 Task: Open Card Card0000000019 in Board Board0000000005 in Workspace WS0000000002 in Trello. Add Member Carxxstreet791@gmail.com to Card Card0000000019 in Board Board0000000005 in Workspace WS0000000002 in Trello. Add Orange Label titled Label0000000019 to Card Card0000000019 in Board Board0000000005 in Workspace WS0000000002 in Trello. Add Checklist CL0000000019 to Card Card0000000019 in Board Board0000000005 in Workspace WS0000000002 in Trello. Add Dates with Start Date as Oct 01 2023 and Due Date as Oct 31 2023 to Card Card0000000019 in Board Board0000000005 in Workspace WS0000000002 in Trello
Action: Mouse moved to (348, 475)
Screenshot: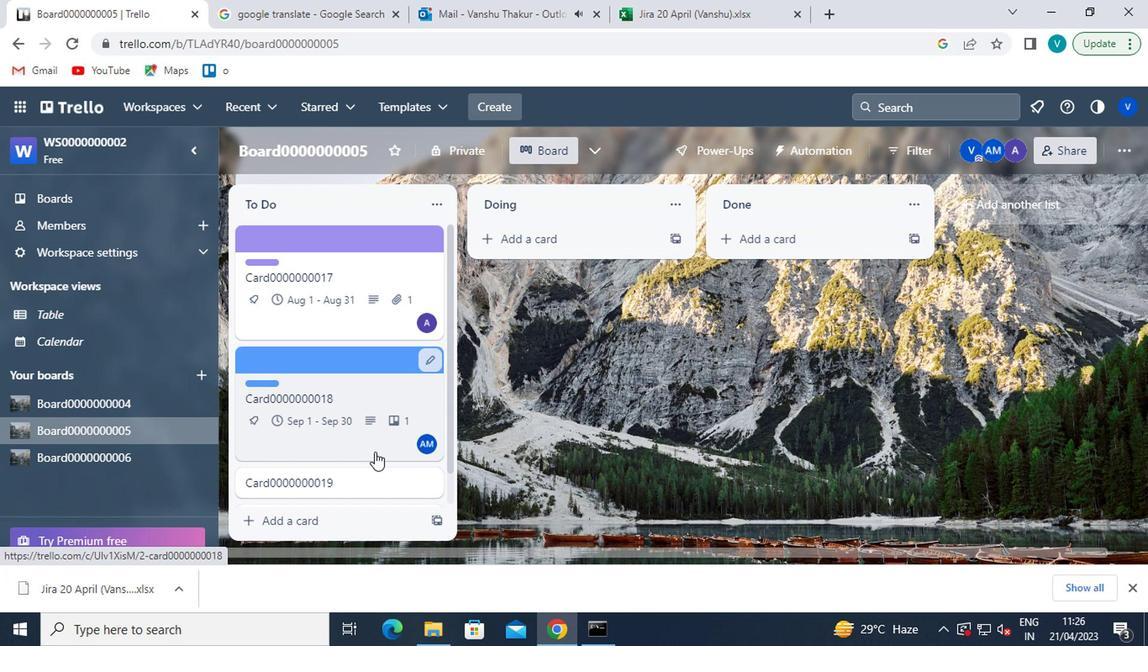 
Action: Mouse pressed left at (348, 475)
Screenshot: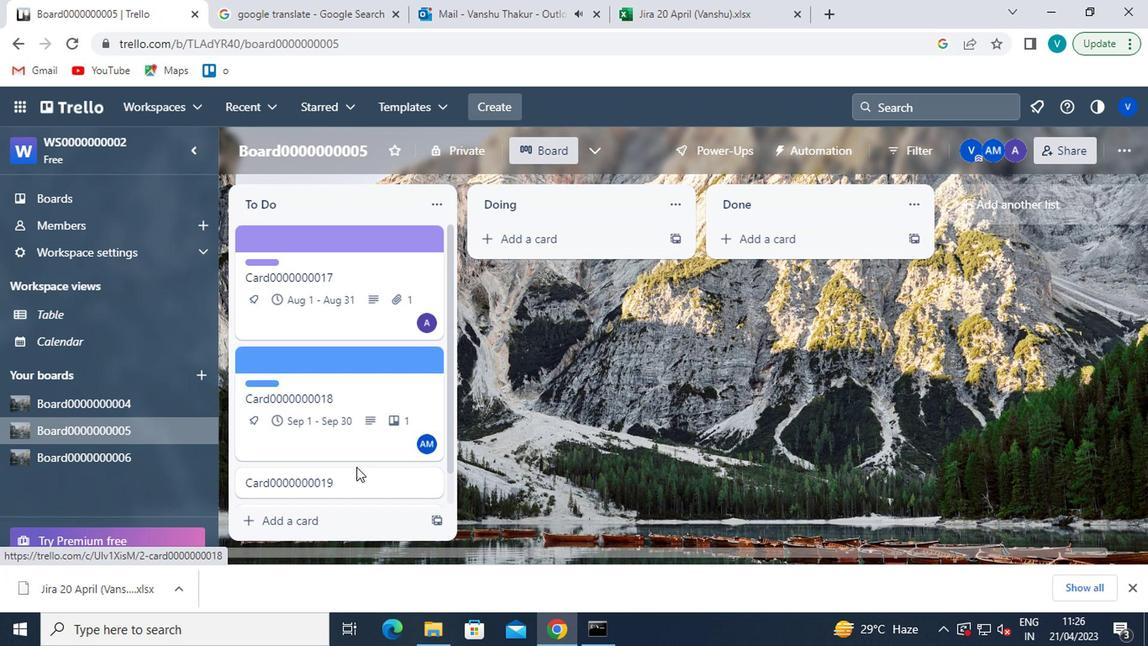 
Action: Mouse moved to (808, 306)
Screenshot: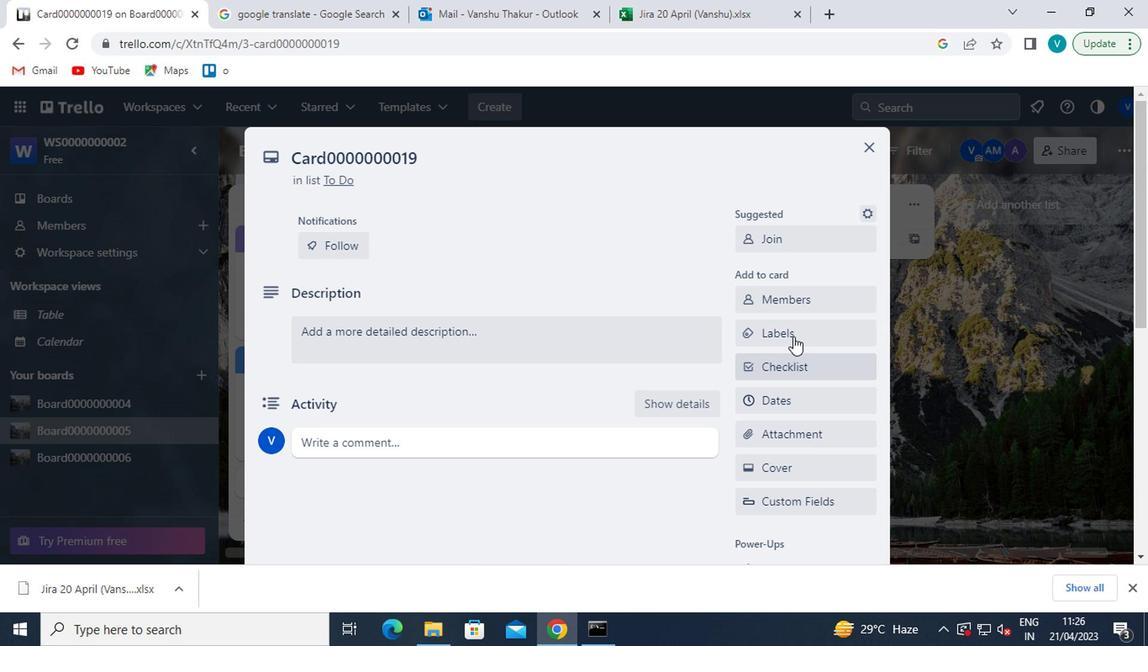 
Action: Mouse pressed left at (808, 306)
Screenshot: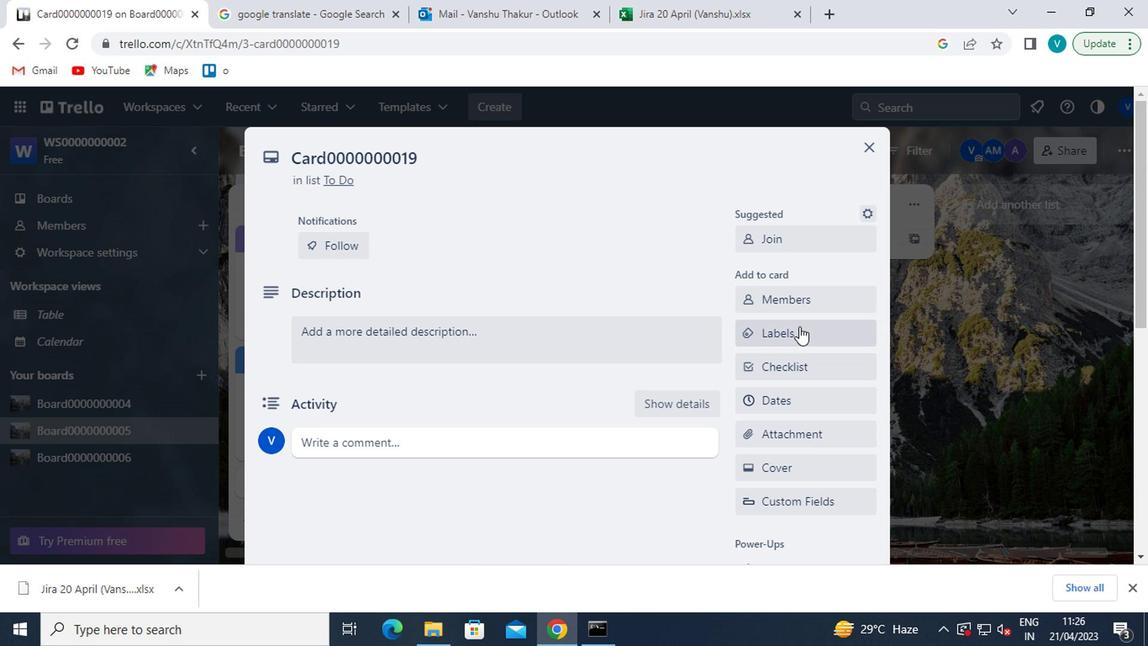 
Action: Mouse moved to (840, 179)
Screenshot: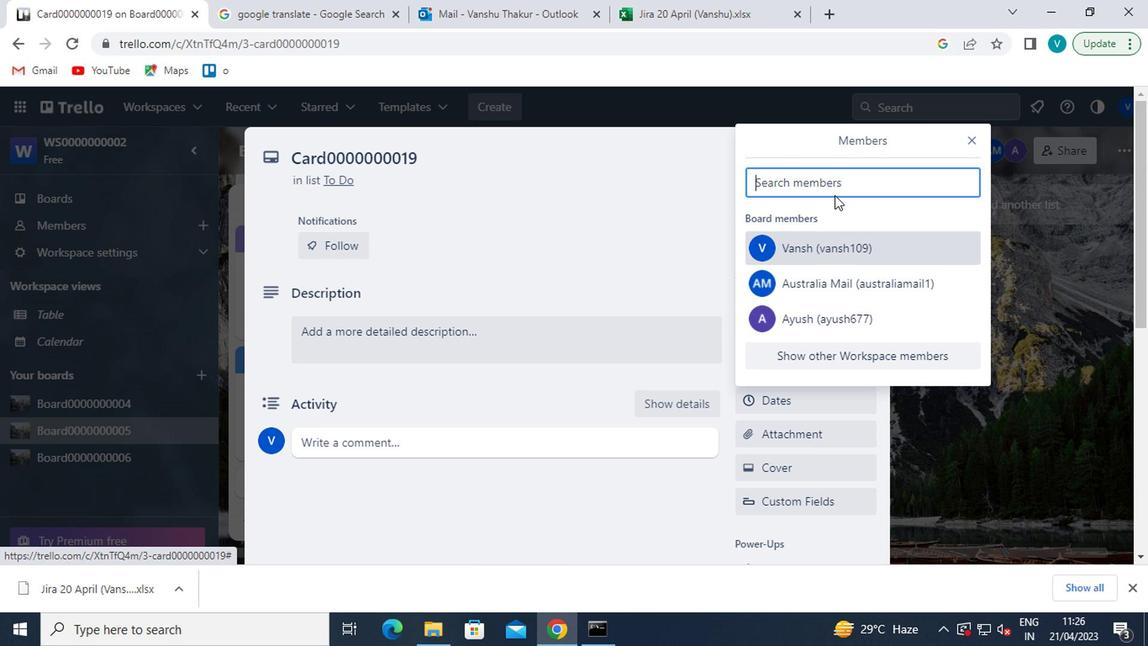 
Action: Mouse pressed left at (840, 179)
Screenshot: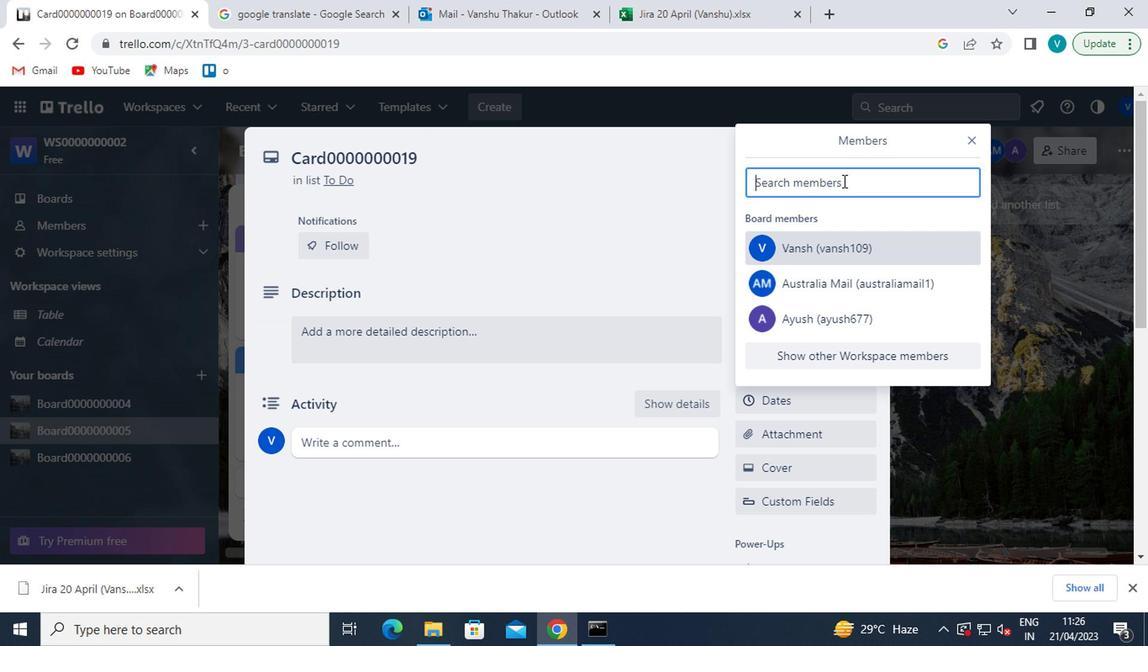 
Action: Key pressed <Key.shift>CARXXSTEET79
Screenshot: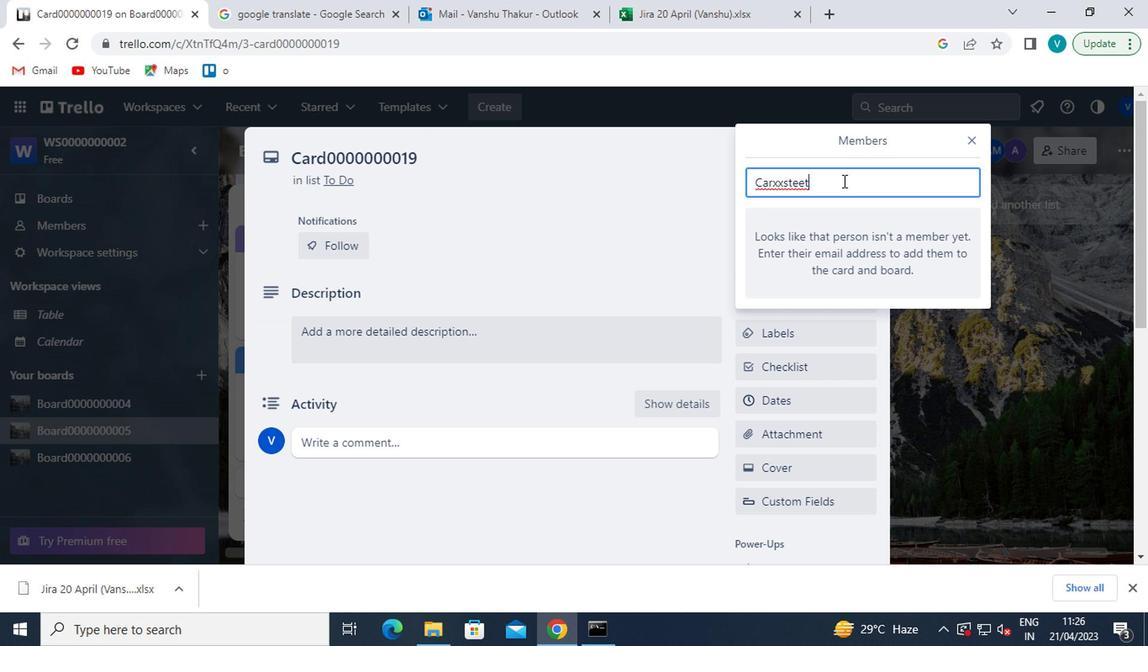 
Action: Mouse moved to (826, 169)
Screenshot: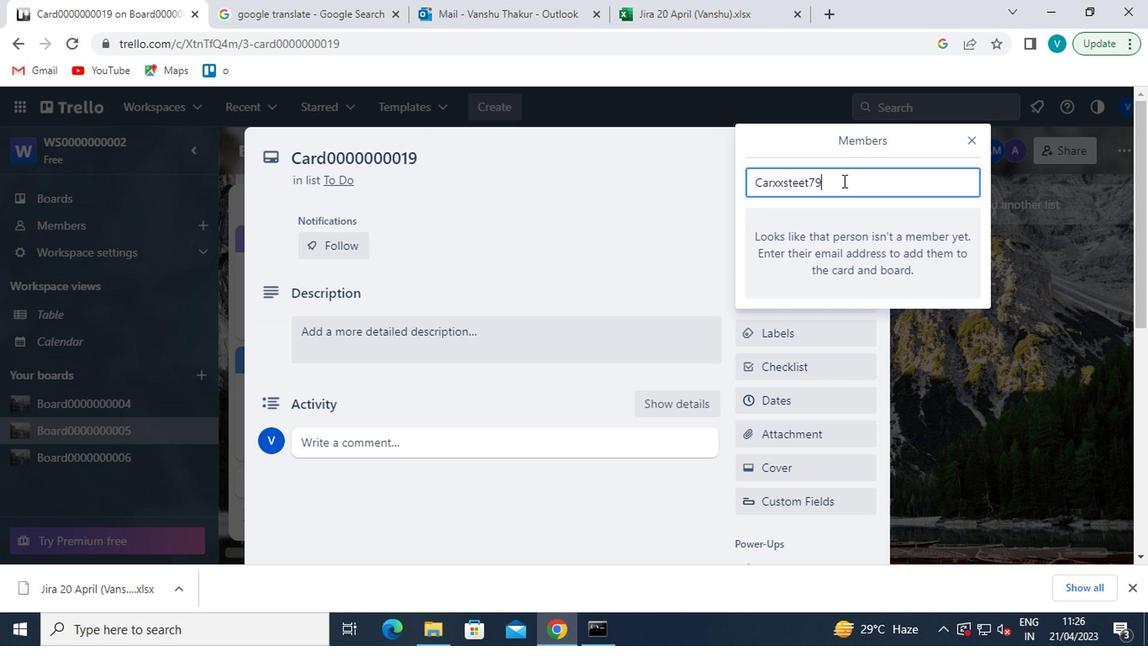 
Action: Key pressed 1
Screenshot: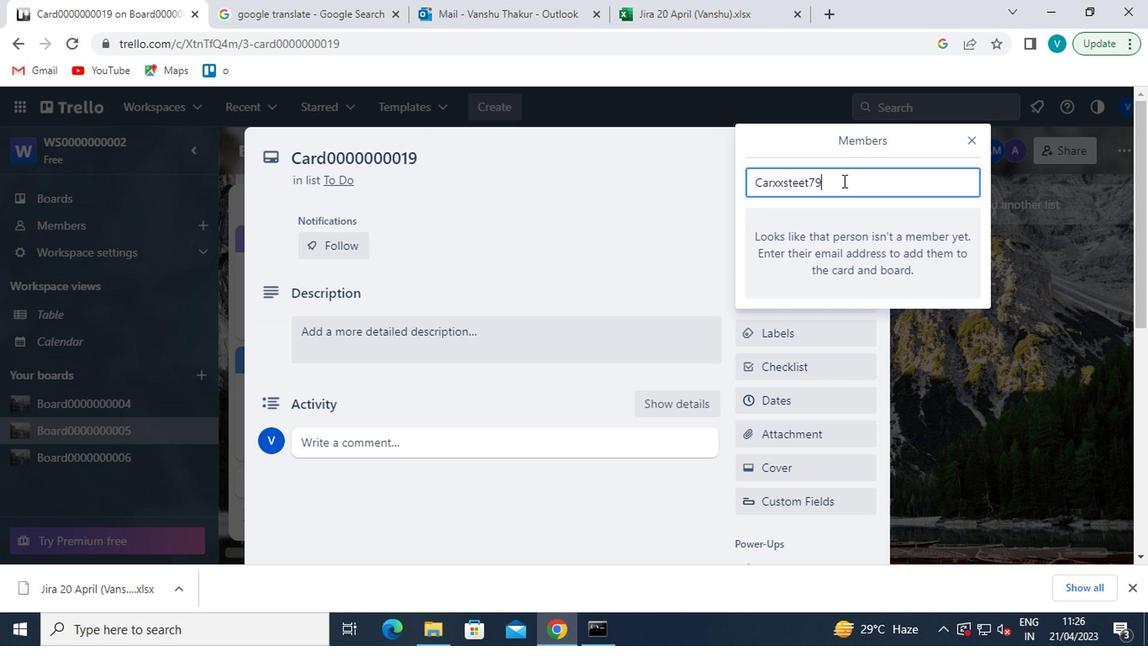 
Action: Mouse moved to (609, 43)
Screenshot: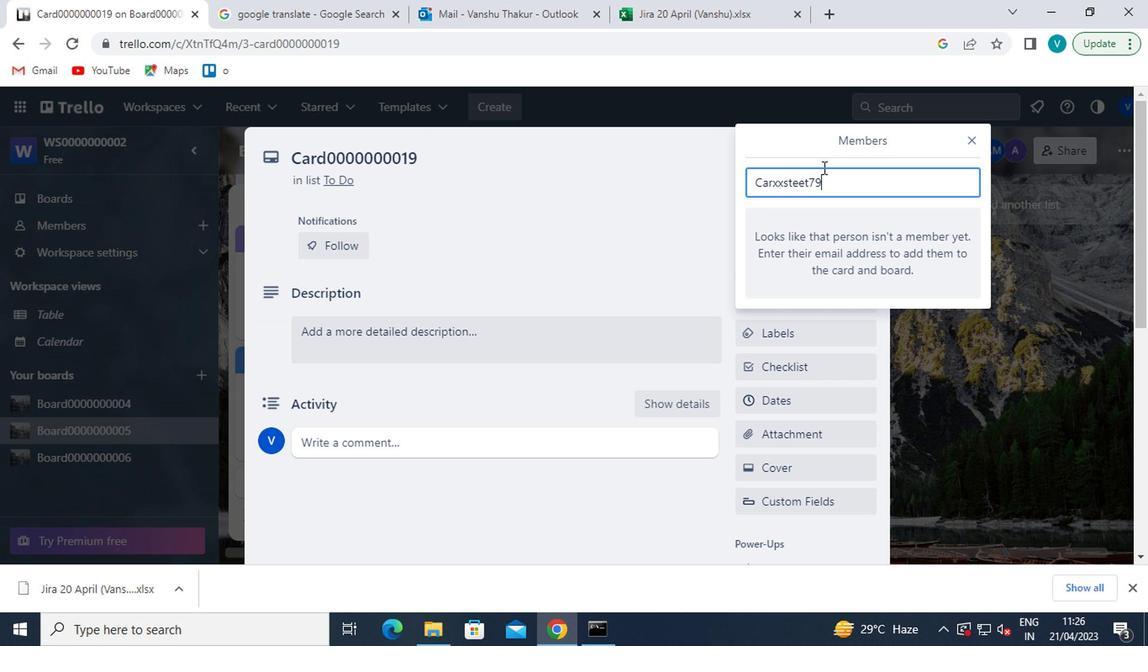
Action: Key pressed <Key.shift>@GM
Screenshot: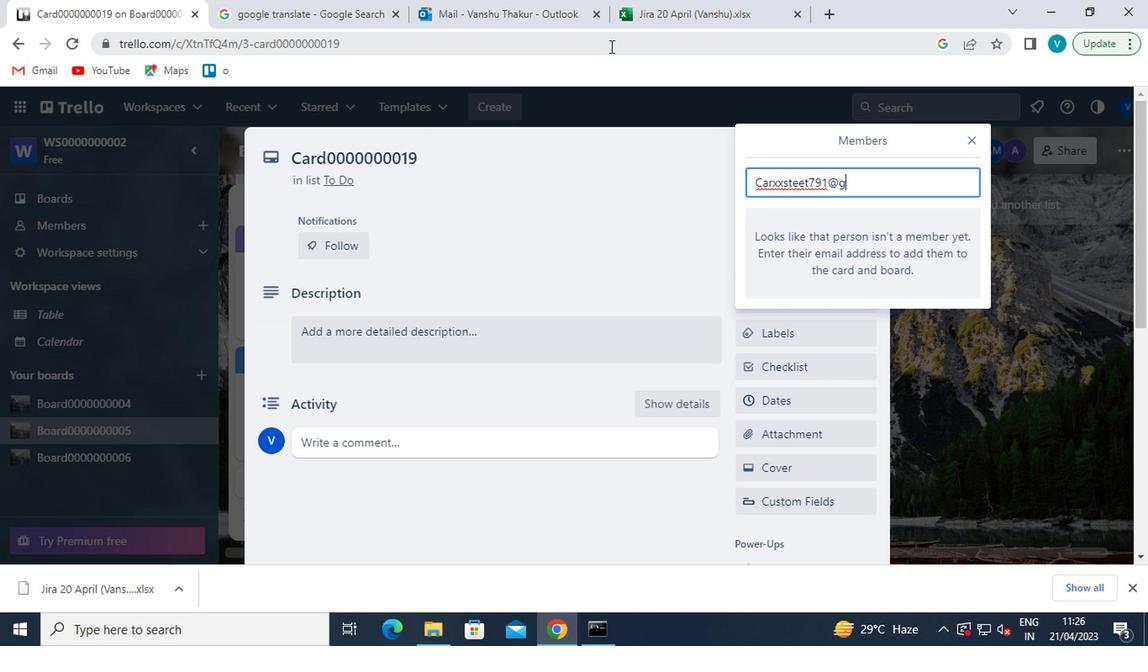 
Action: Mouse moved to (608, 42)
Screenshot: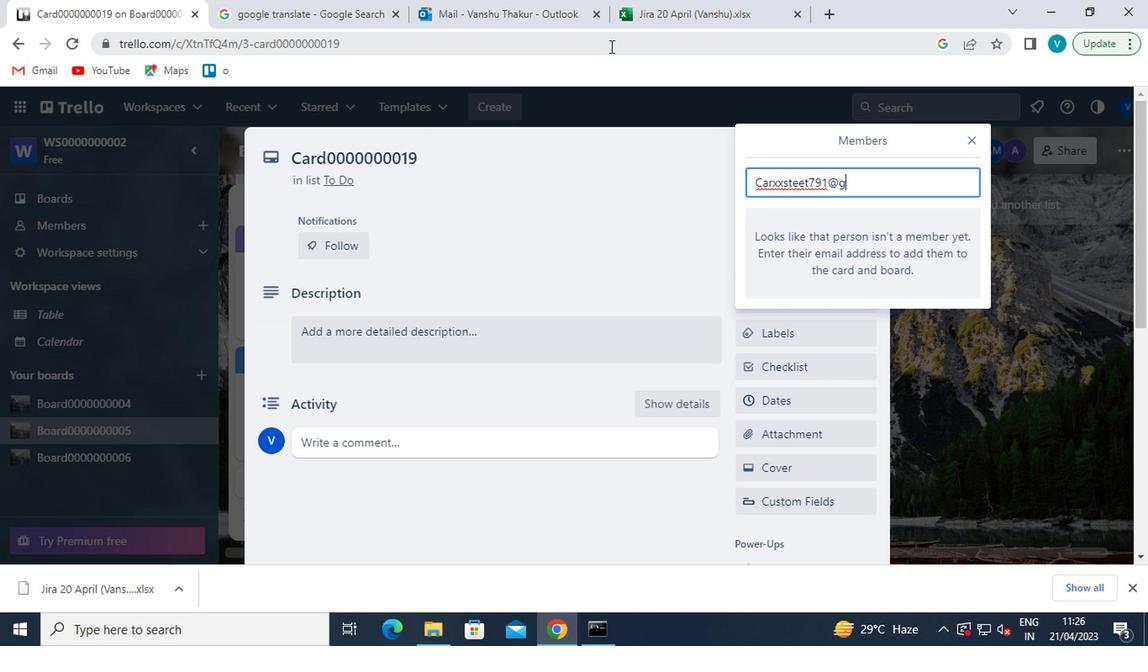 
Action: Key pressed AIL.COM
Screenshot: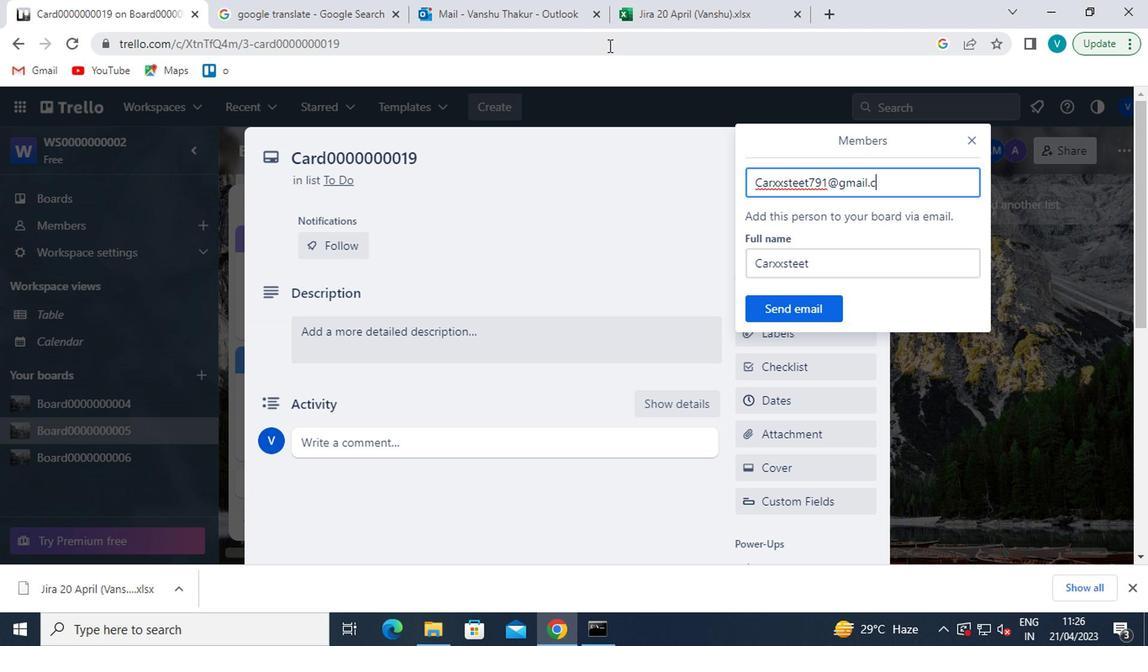 
Action: Mouse moved to (768, 300)
Screenshot: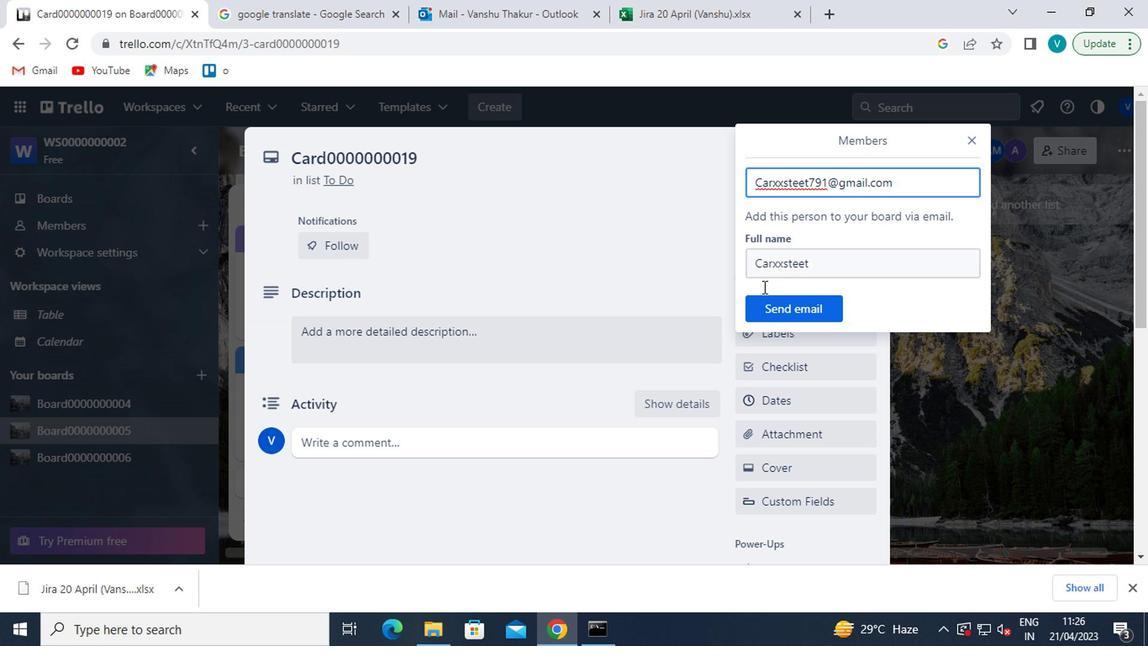 
Action: Mouse pressed left at (768, 300)
Screenshot: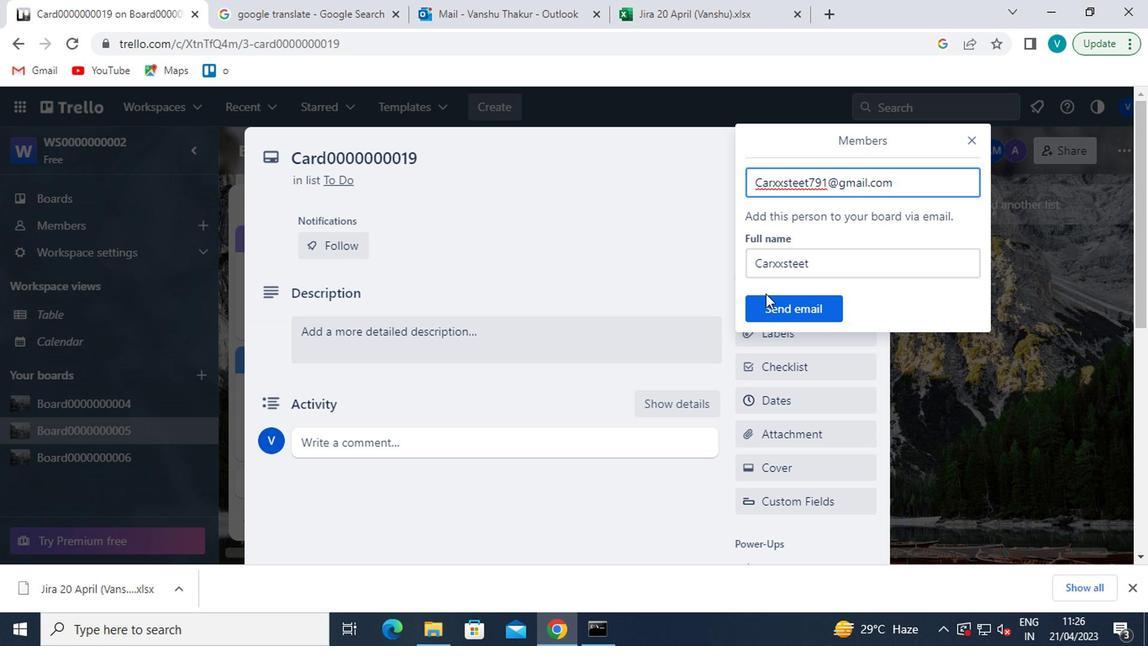 
Action: Mouse moved to (811, 325)
Screenshot: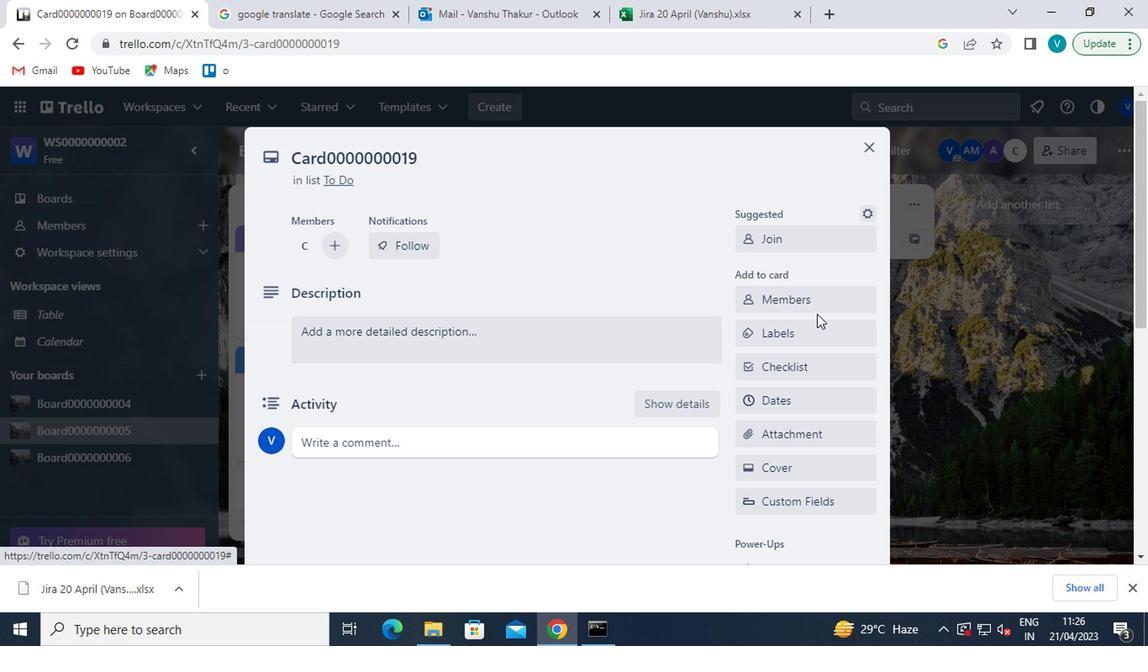 
Action: Mouse pressed left at (811, 325)
Screenshot: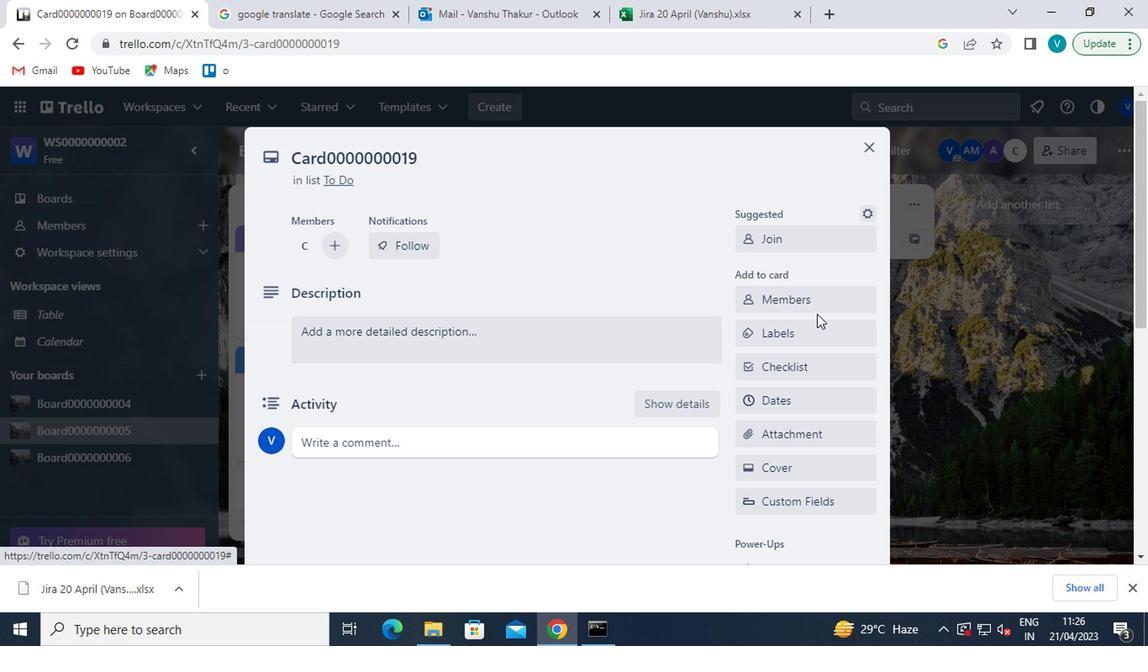 
Action: Mouse scrolled (811, 326) with delta (0, 0)
Screenshot: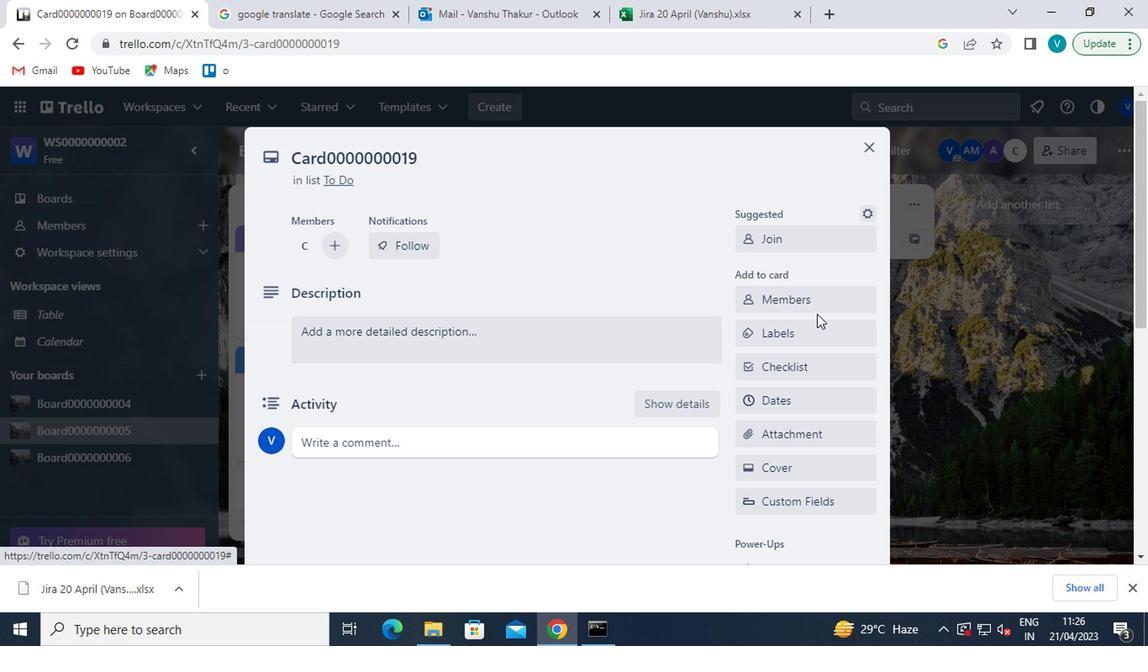 
Action: Mouse moved to (854, 504)
Screenshot: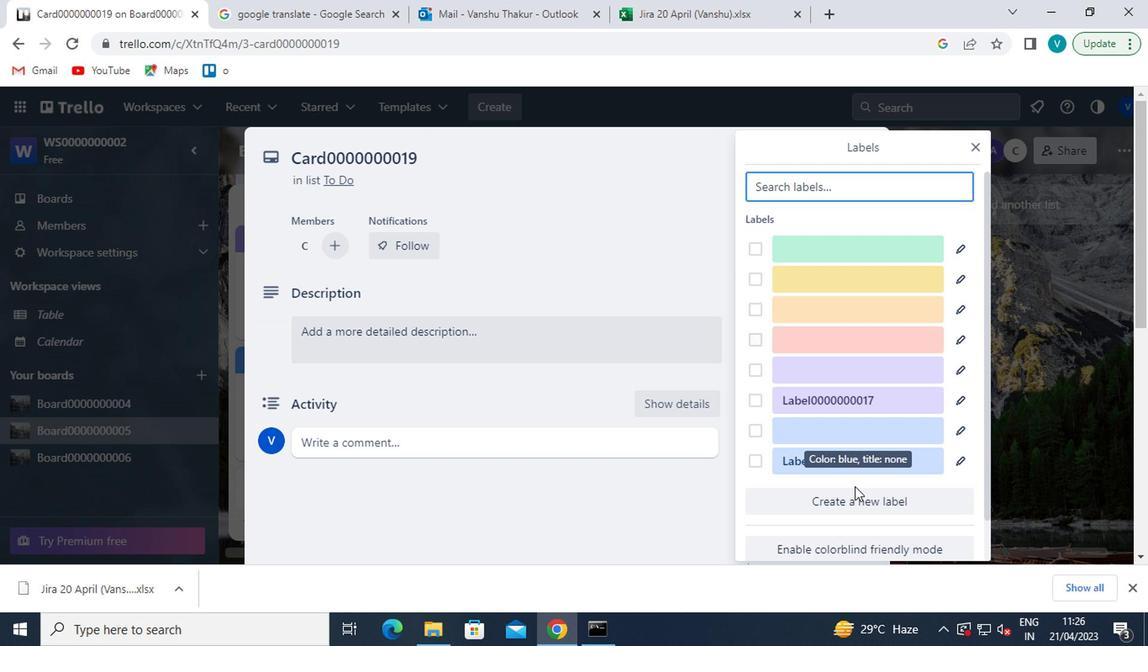
Action: Mouse pressed left at (854, 504)
Screenshot: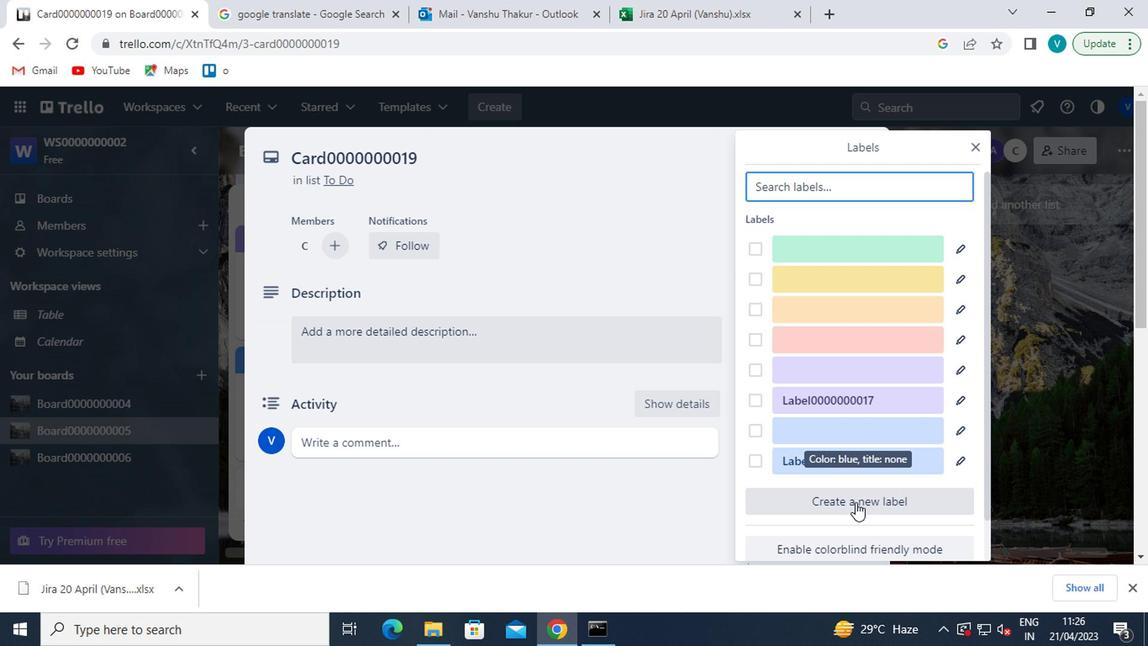 
Action: Mouse moved to (865, 392)
Screenshot: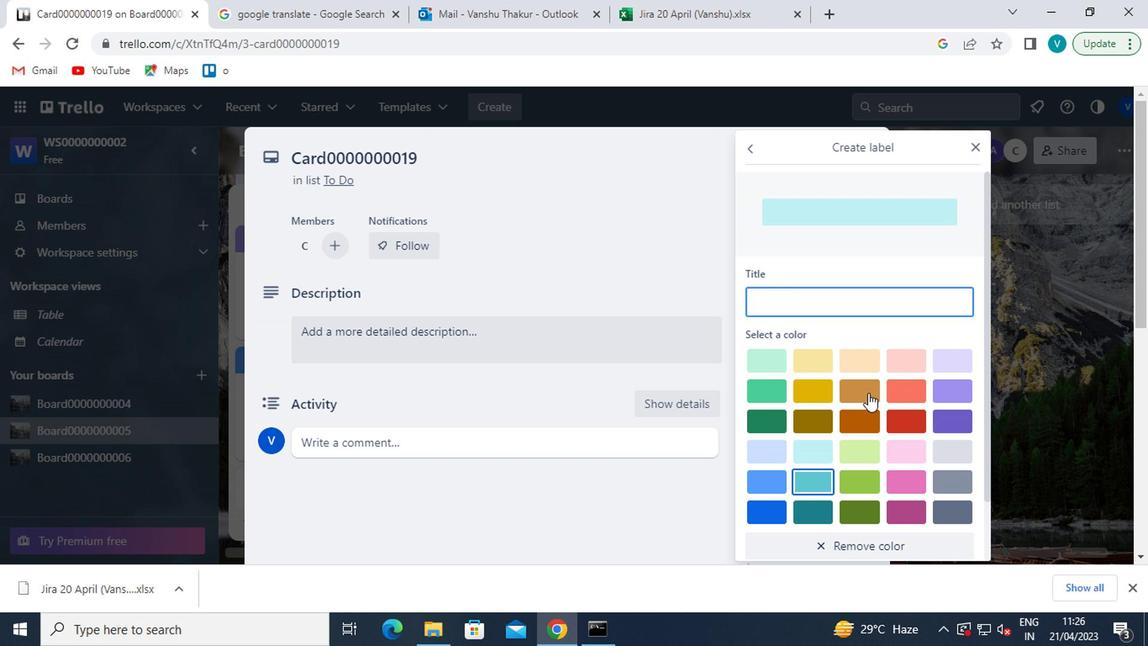 
Action: Mouse pressed left at (865, 392)
Screenshot: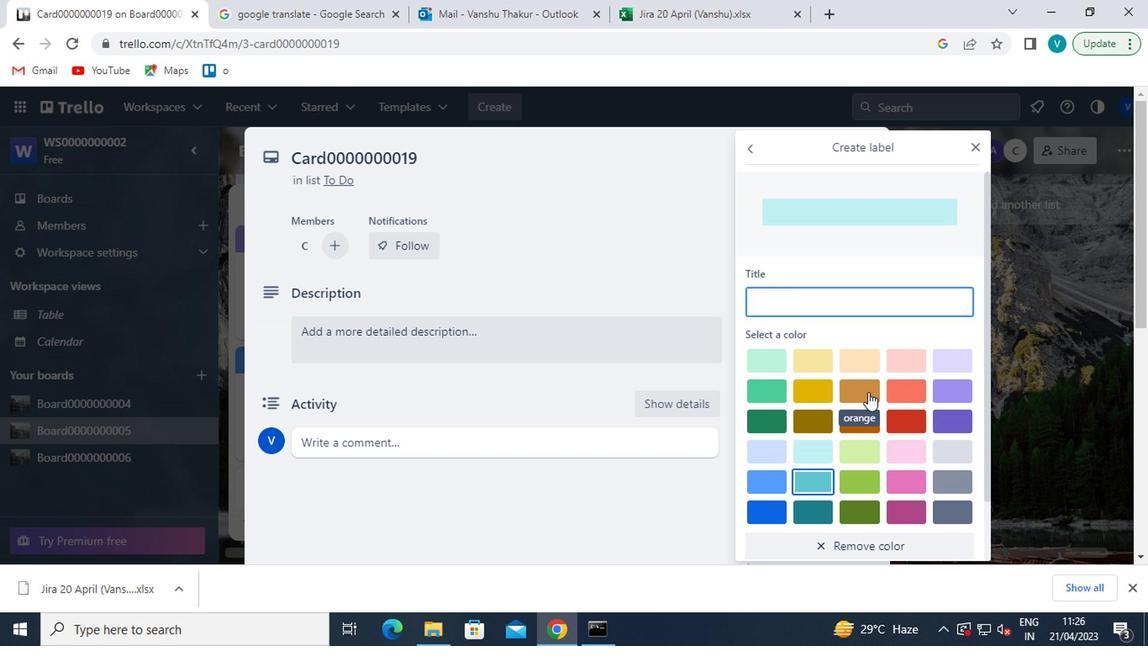 
Action: Mouse moved to (870, 306)
Screenshot: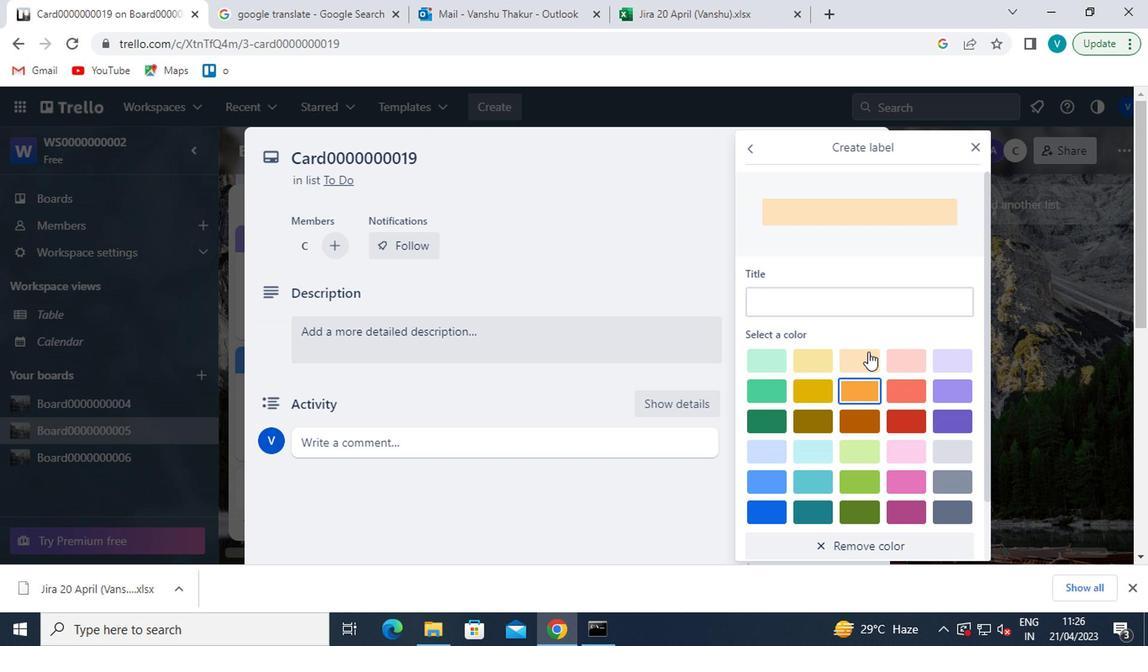 
Action: Mouse pressed left at (870, 306)
Screenshot: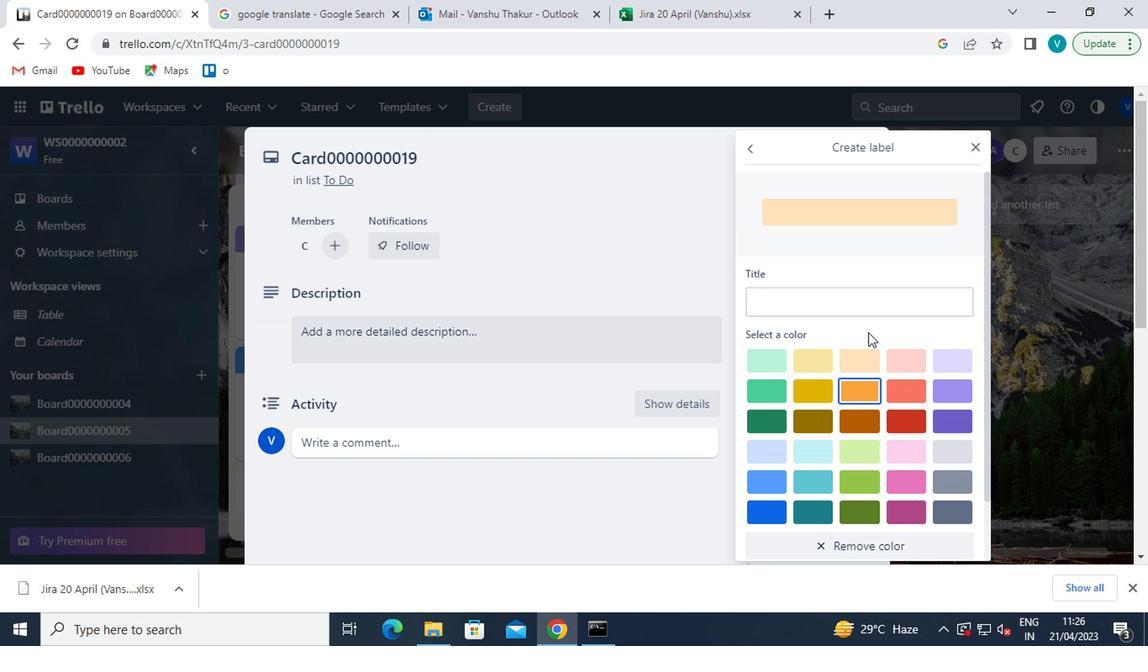 
Action: Mouse moved to (693, 200)
Screenshot: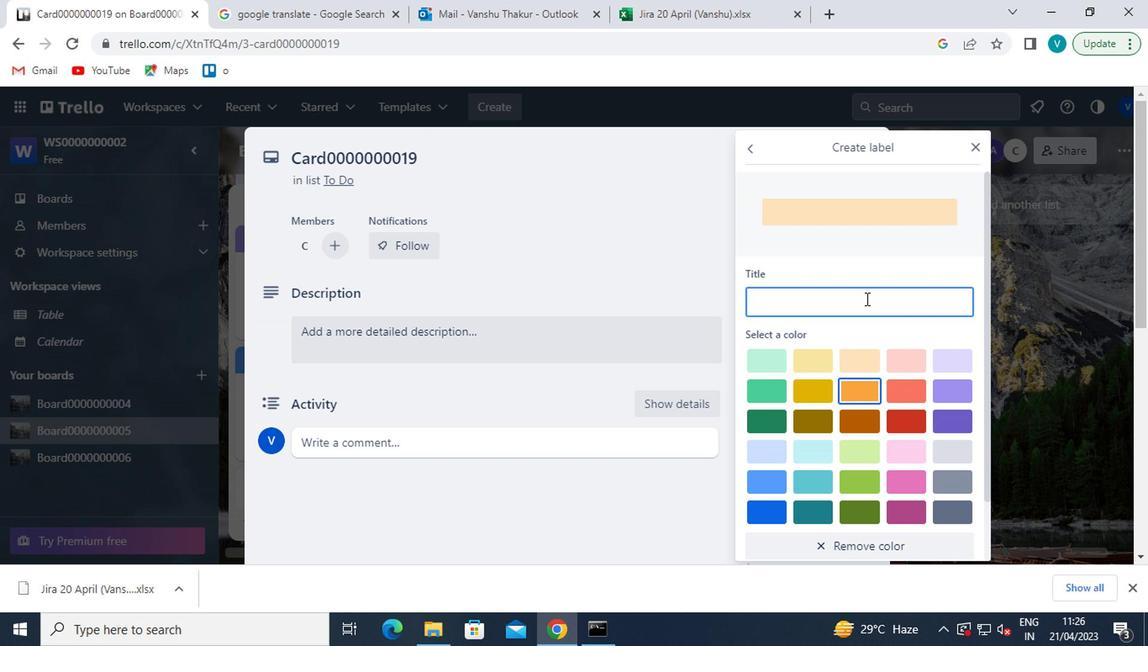 
Action: Key pressed <Key.shift>LABEL0000000019
Screenshot: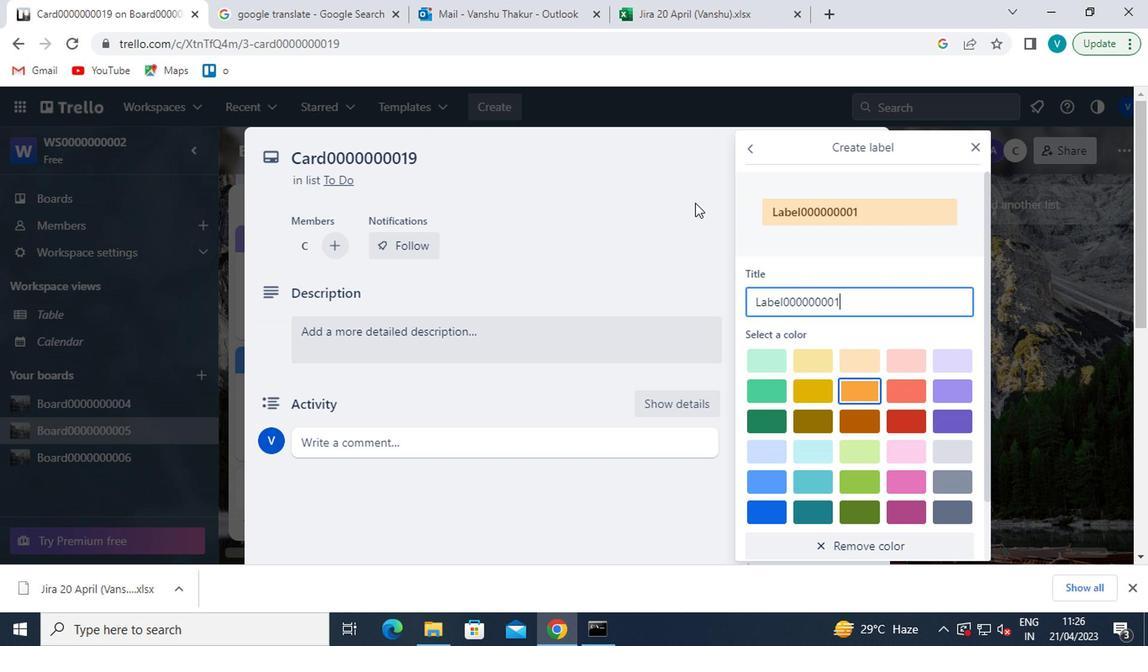 
Action: Mouse moved to (736, 272)
Screenshot: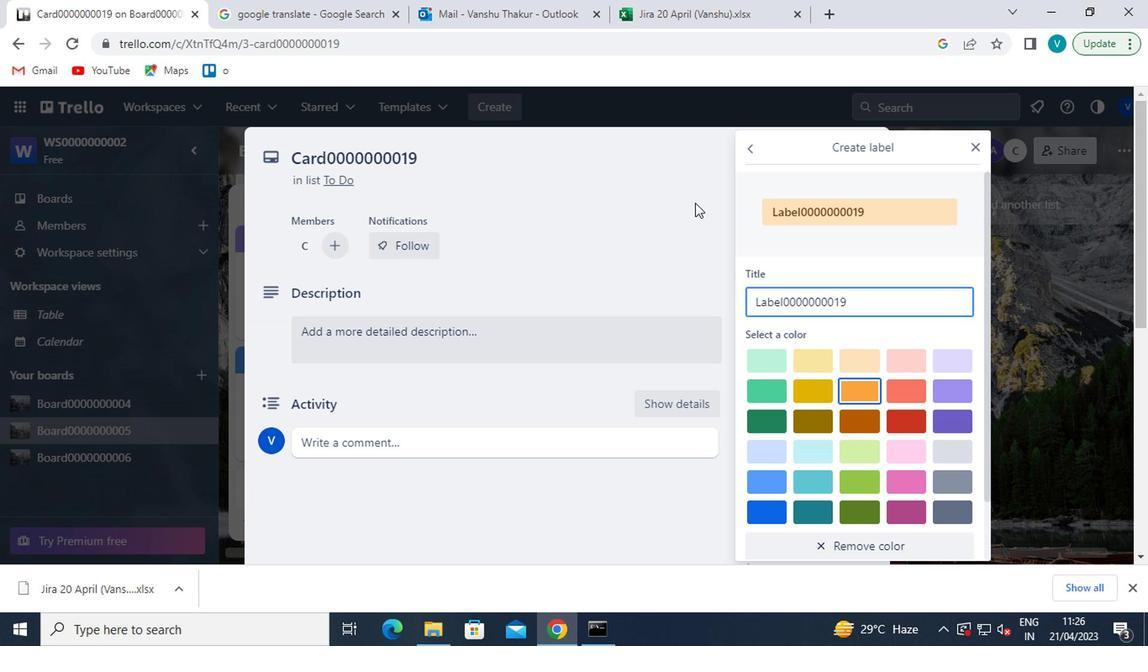 
Action: Mouse scrolled (736, 271) with delta (0, -1)
Screenshot: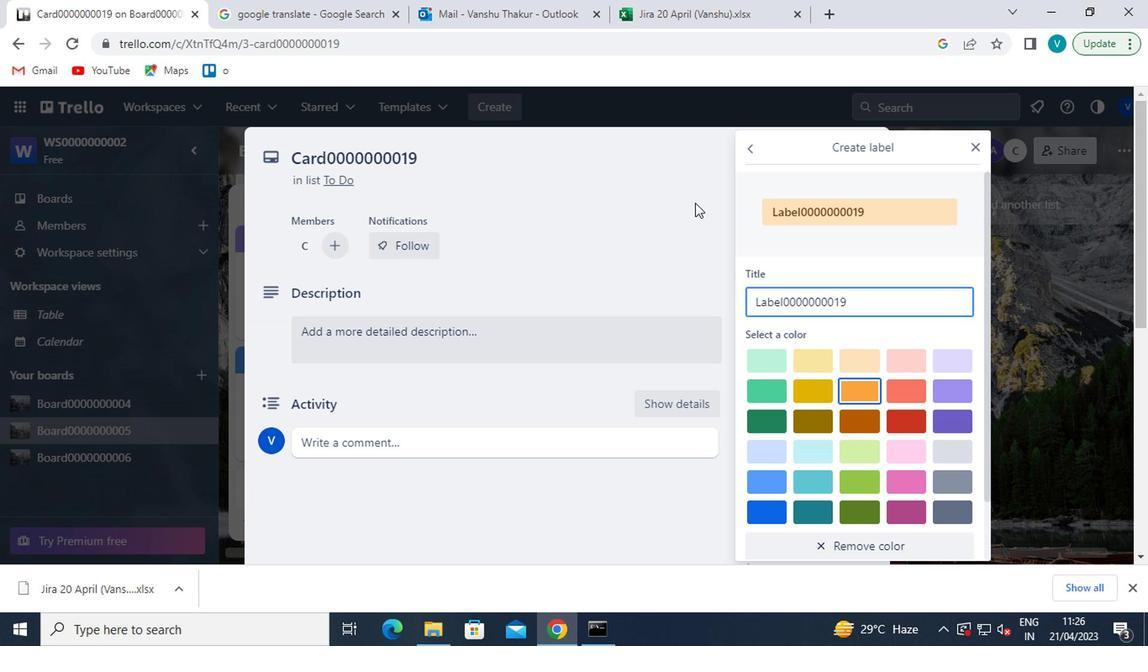 
Action: Mouse moved to (739, 273)
Screenshot: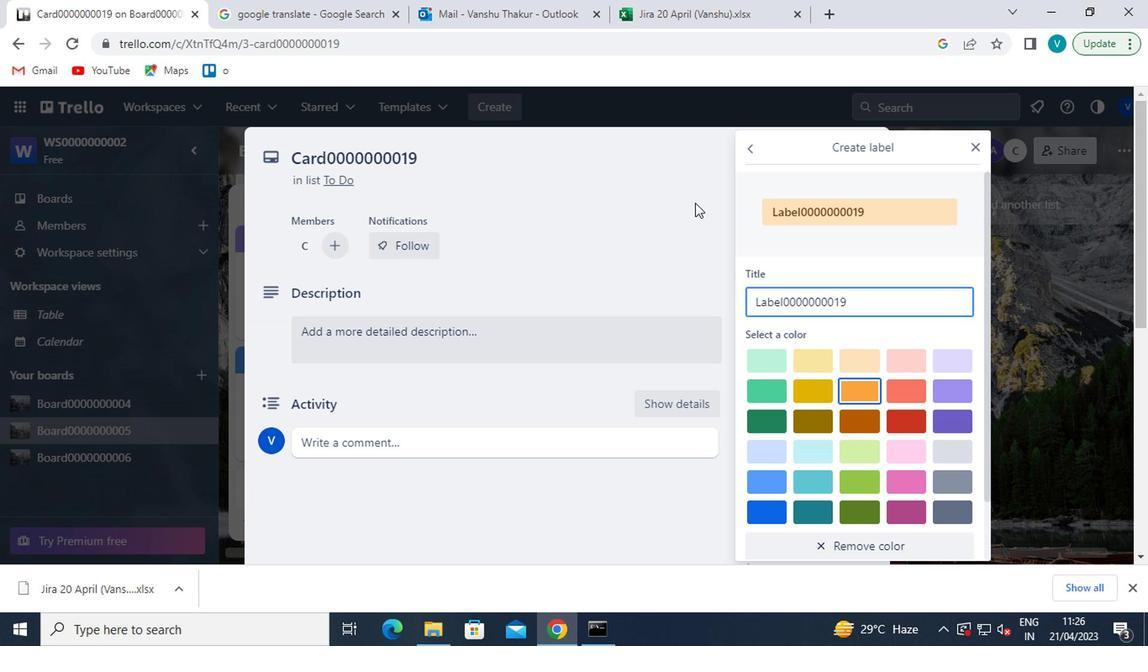 
Action: Mouse scrolled (739, 273) with delta (0, 0)
Screenshot: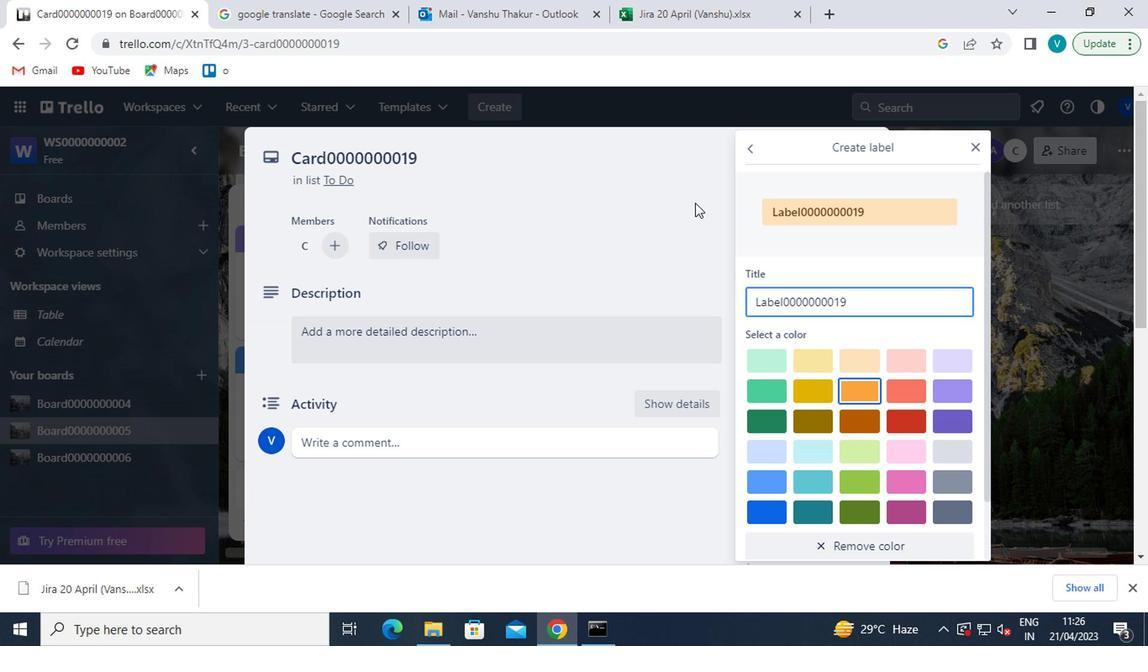 
Action: Mouse moved to (741, 276)
Screenshot: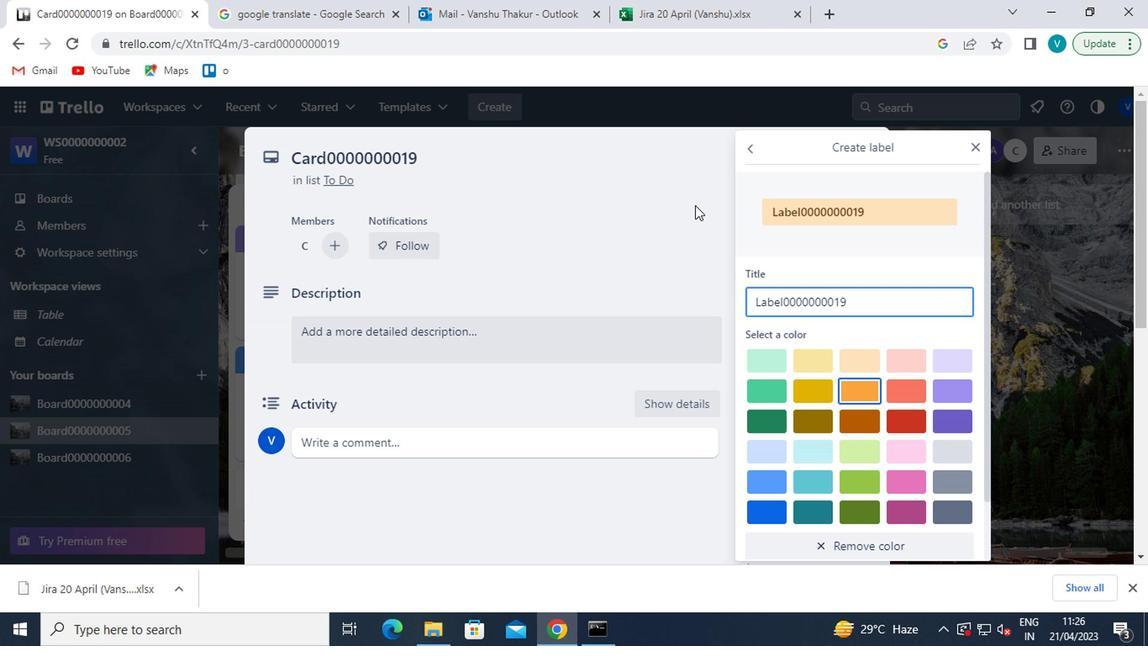 
Action: Mouse scrolled (741, 275) with delta (0, -1)
Screenshot: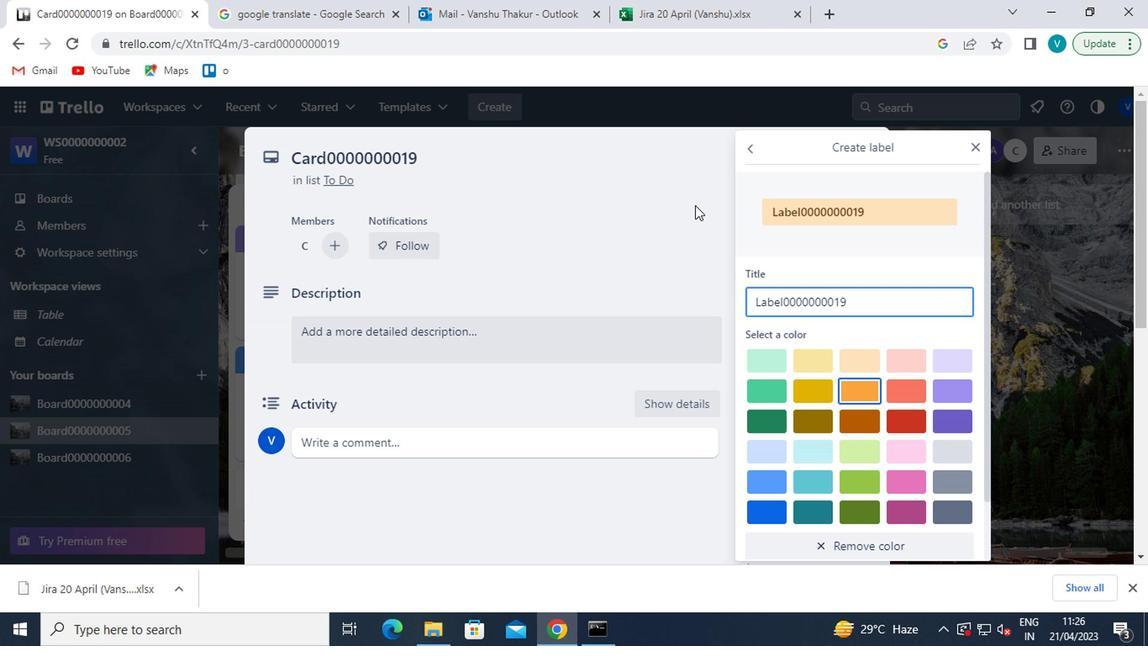
Action: Mouse moved to (783, 544)
Screenshot: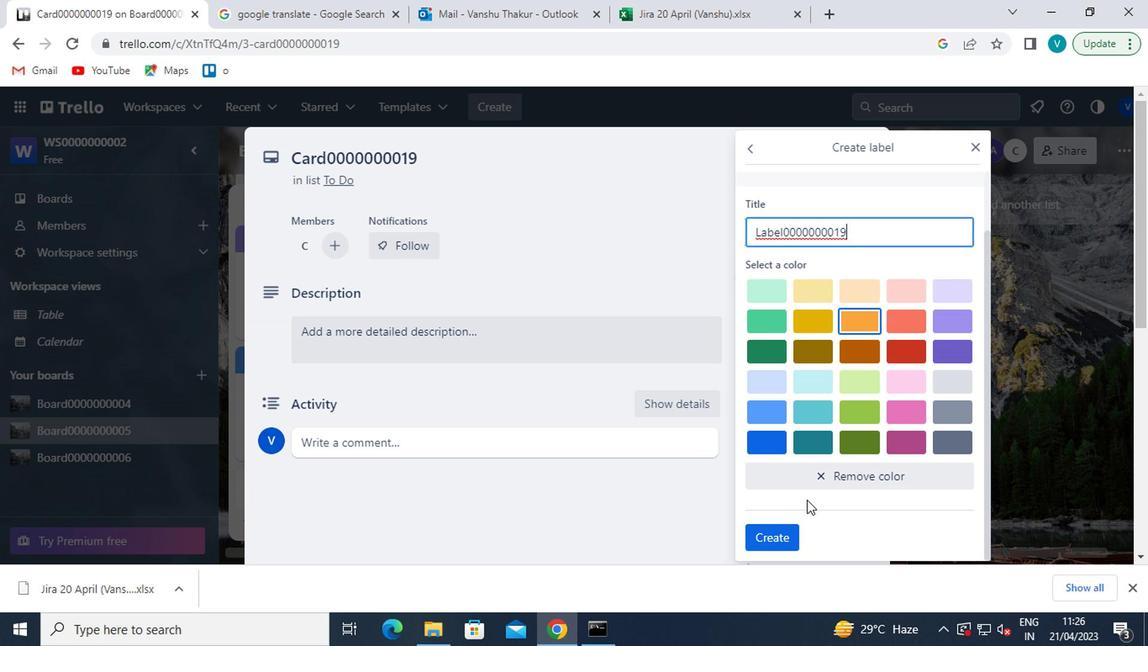 
Action: Mouse pressed left at (783, 544)
Screenshot: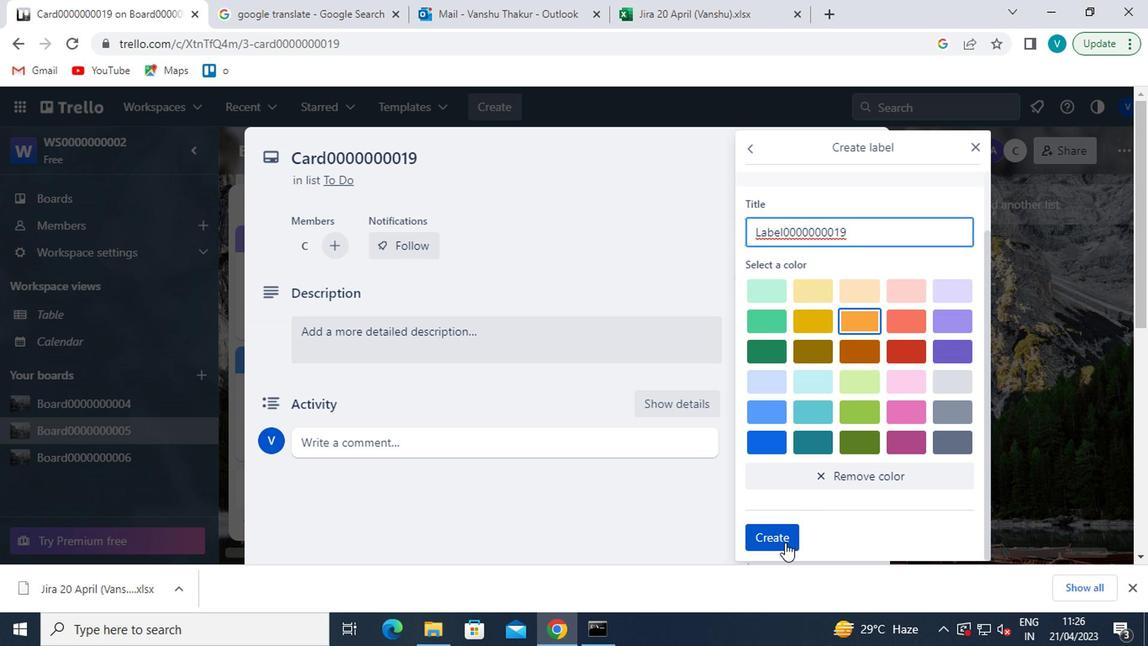
Action: Mouse moved to (975, 148)
Screenshot: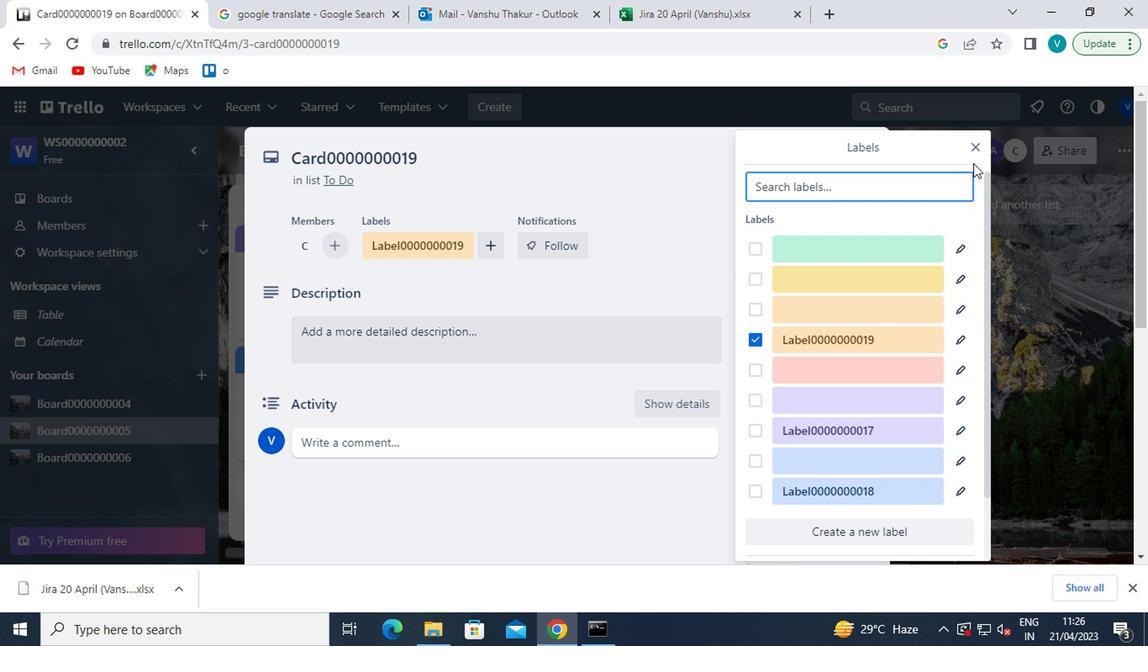 
Action: Mouse pressed left at (975, 148)
Screenshot: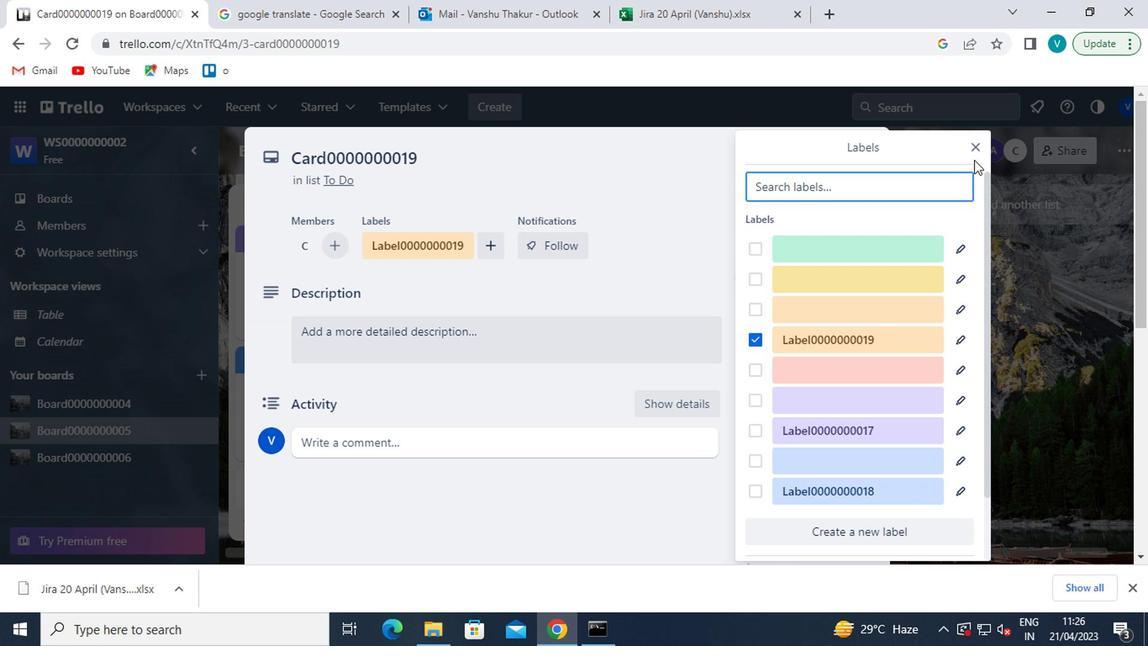 
Action: Mouse moved to (780, 374)
Screenshot: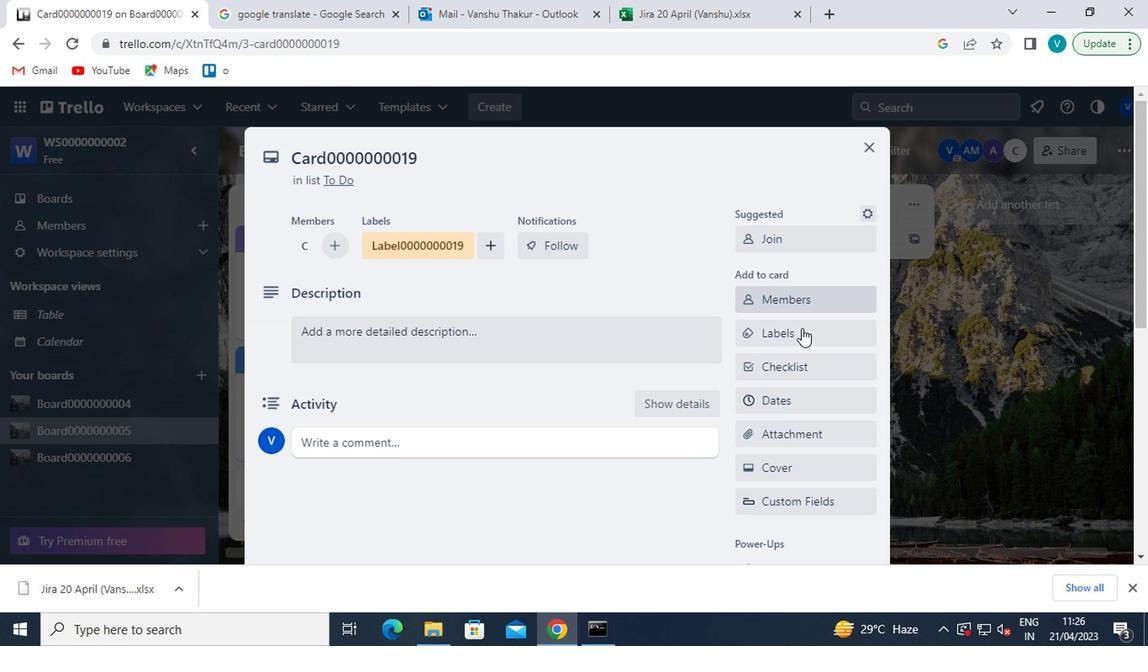 
Action: Mouse pressed left at (780, 374)
Screenshot: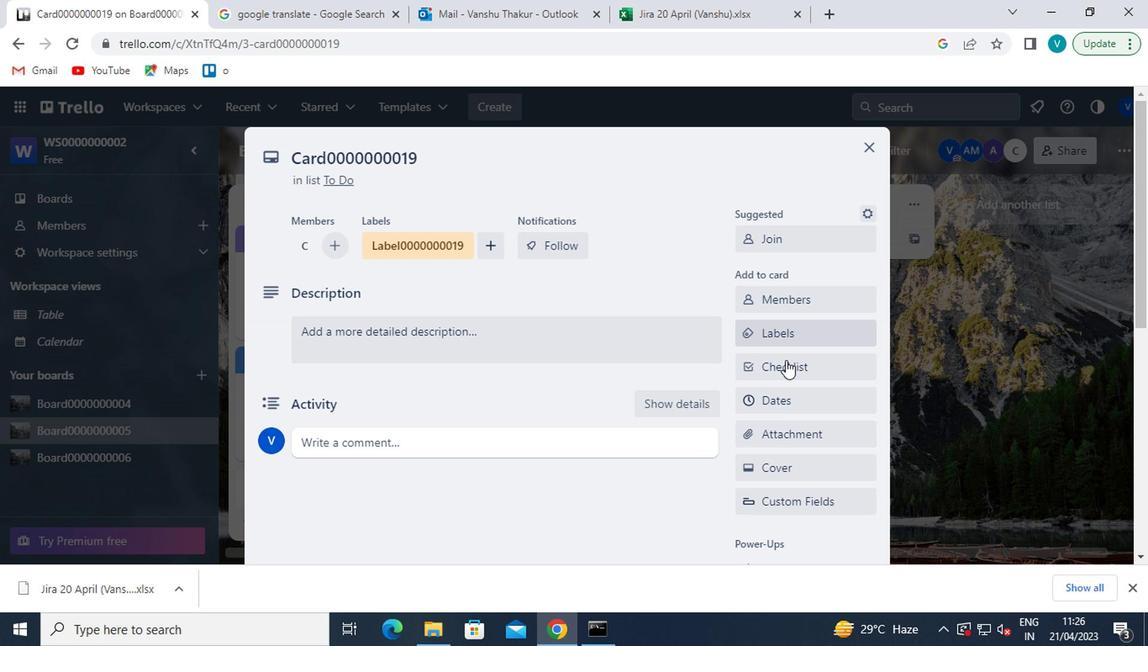 
Action: Key pressed <Key.shift>CL0000000019
Screenshot: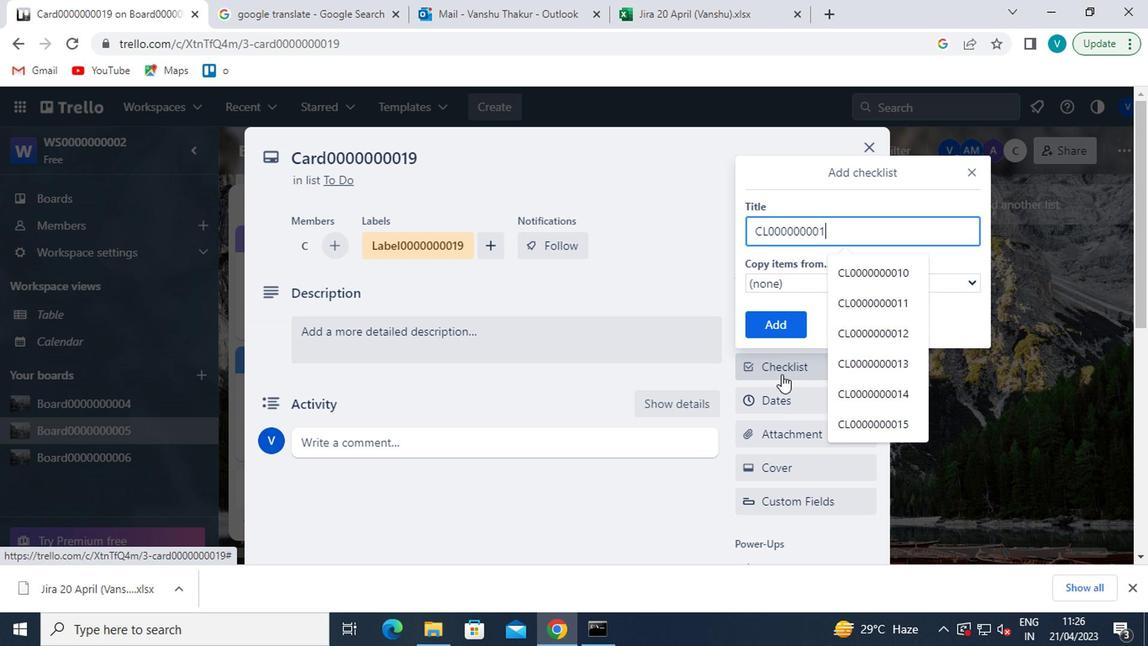 
Action: Mouse moved to (774, 320)
Screenshot: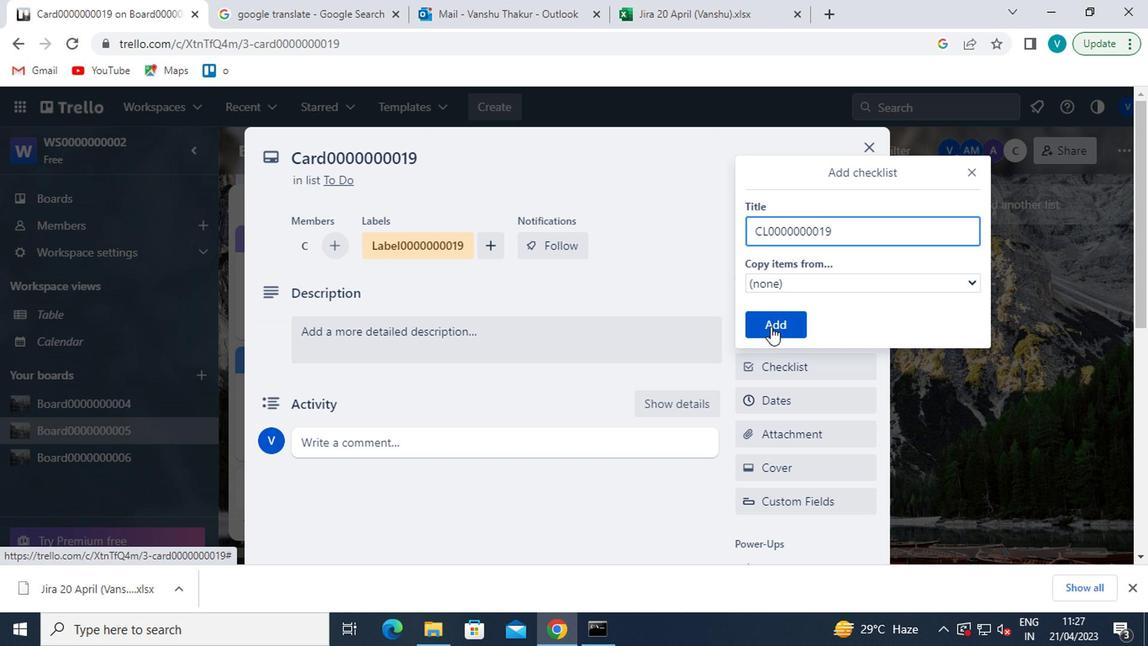 
Action: Mouse pressed left at (774, 320)
Screenshot: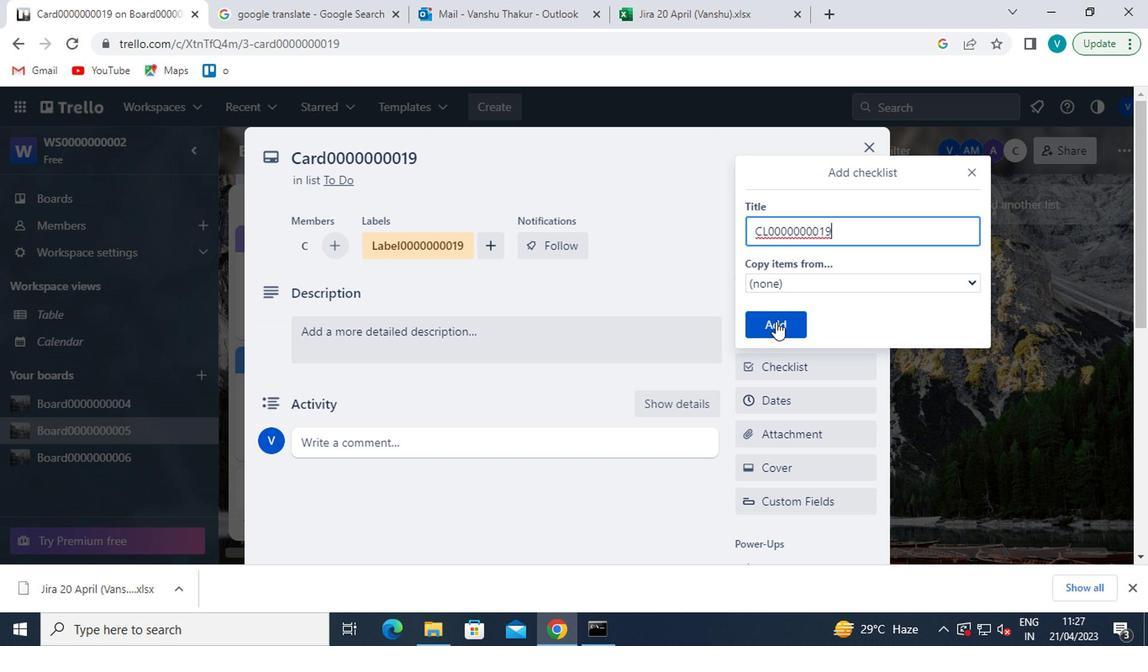 
Action: Mouse moved to (759, 396)
Screenshot: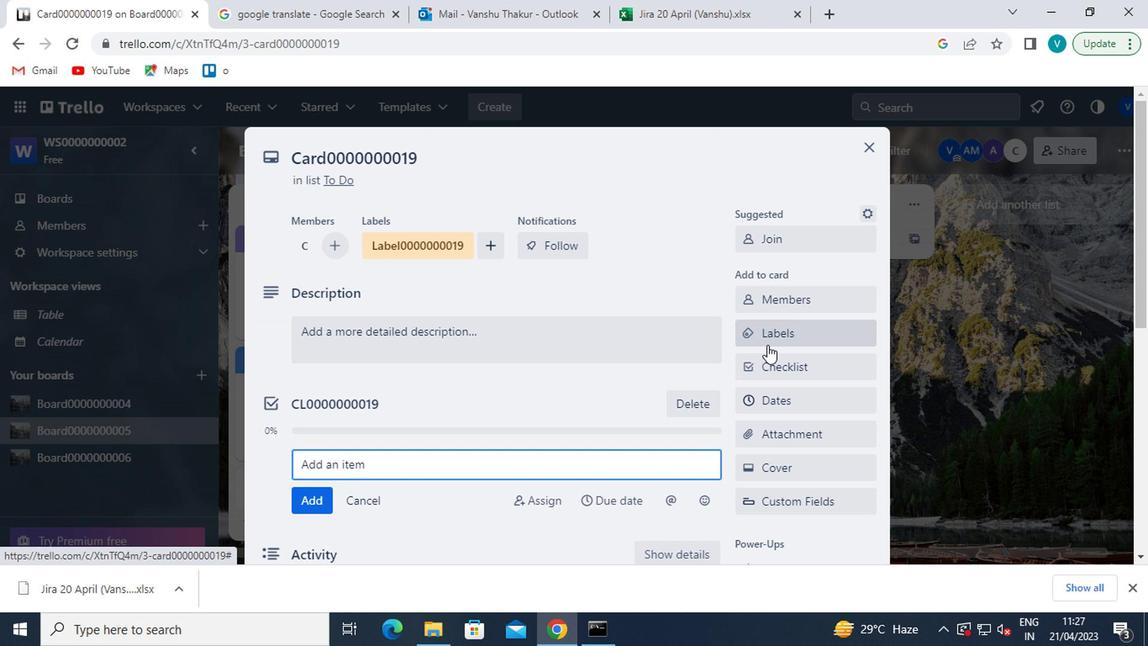 
Action: Mouse pressed left at (759, 396)
Screenshot: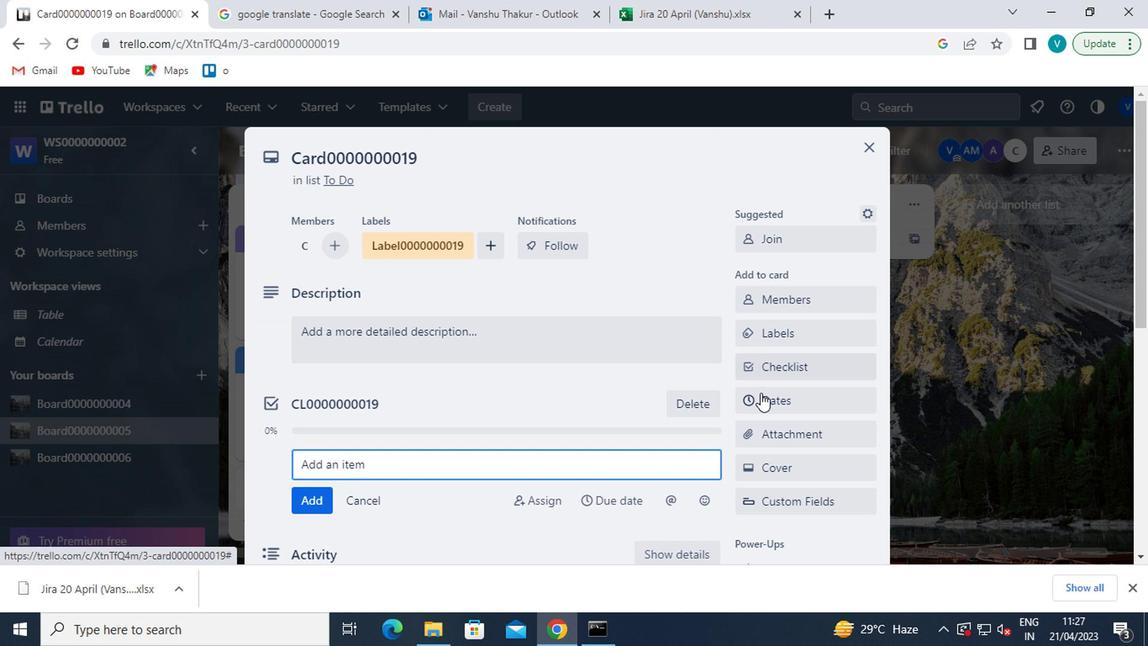 
Action: Mouse moved to (748, 439)
Screenshot: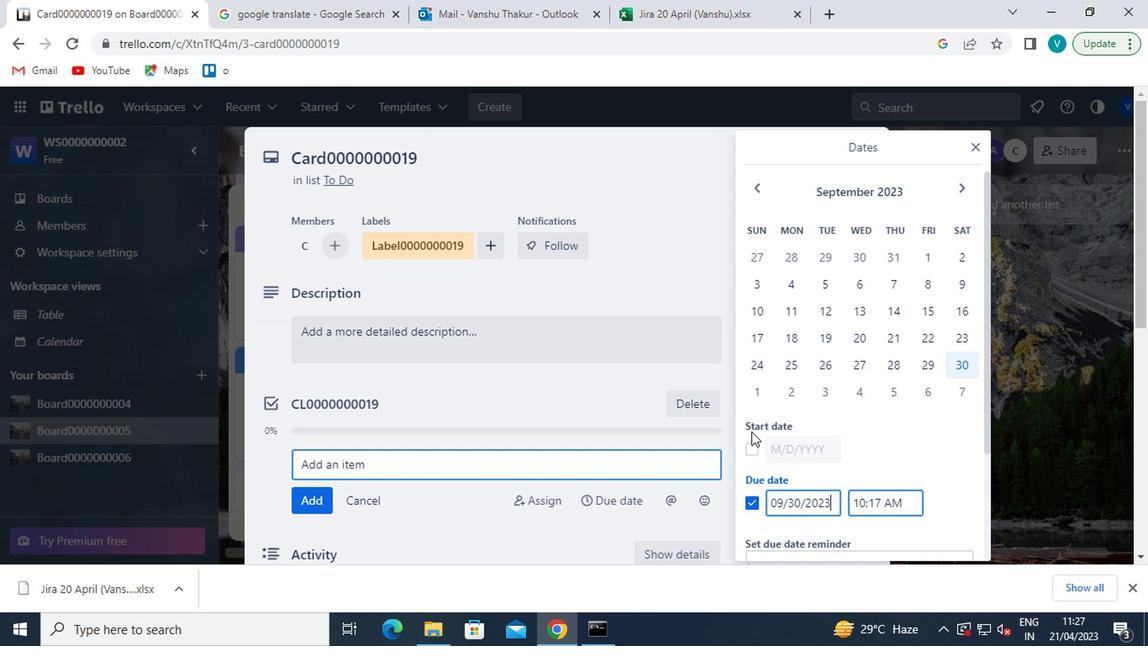 
Action: Mouse pressed left at (748, 439)
Screenshot: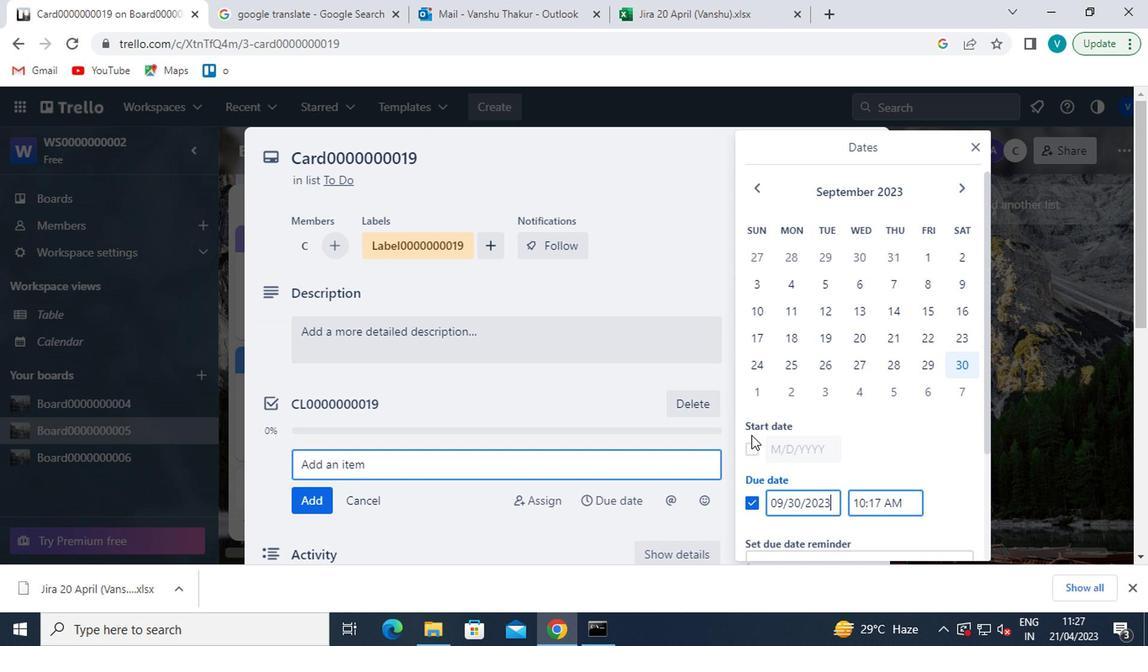 
Action: Mouse moved to (952, 187)
Screenshot: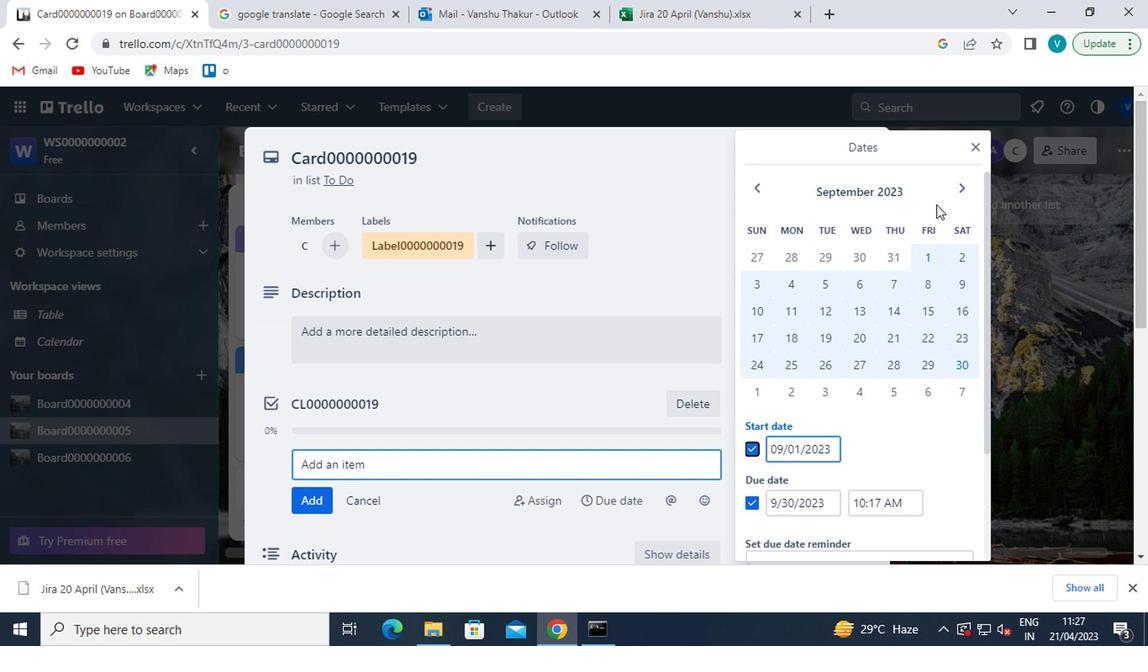 
Action: Mouse pressed left at (952, 187)
Screenshot: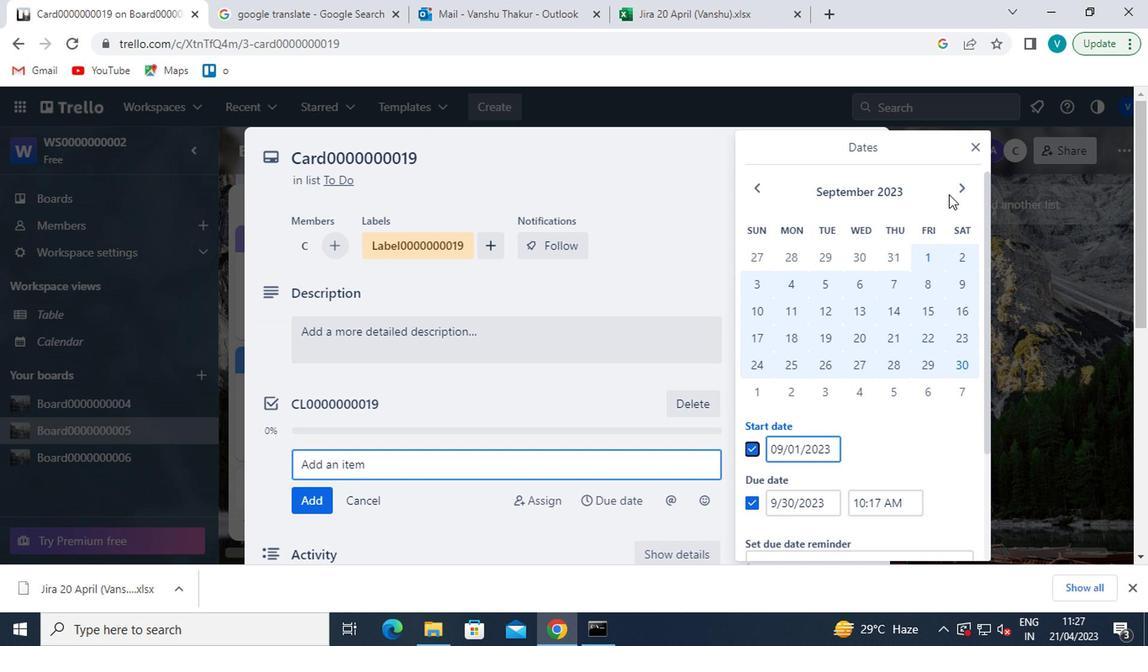 
Action: Mouse moved to (748, 255)
Screenshot: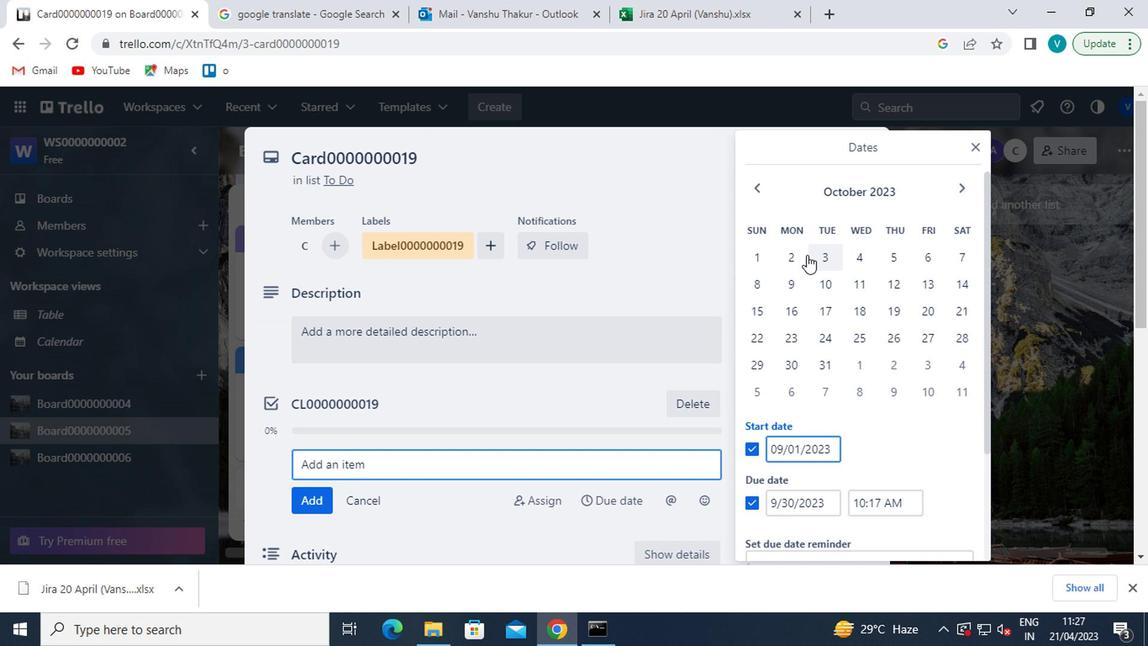 
Action: Mouse pressed left at (748, 255)
Screenshot: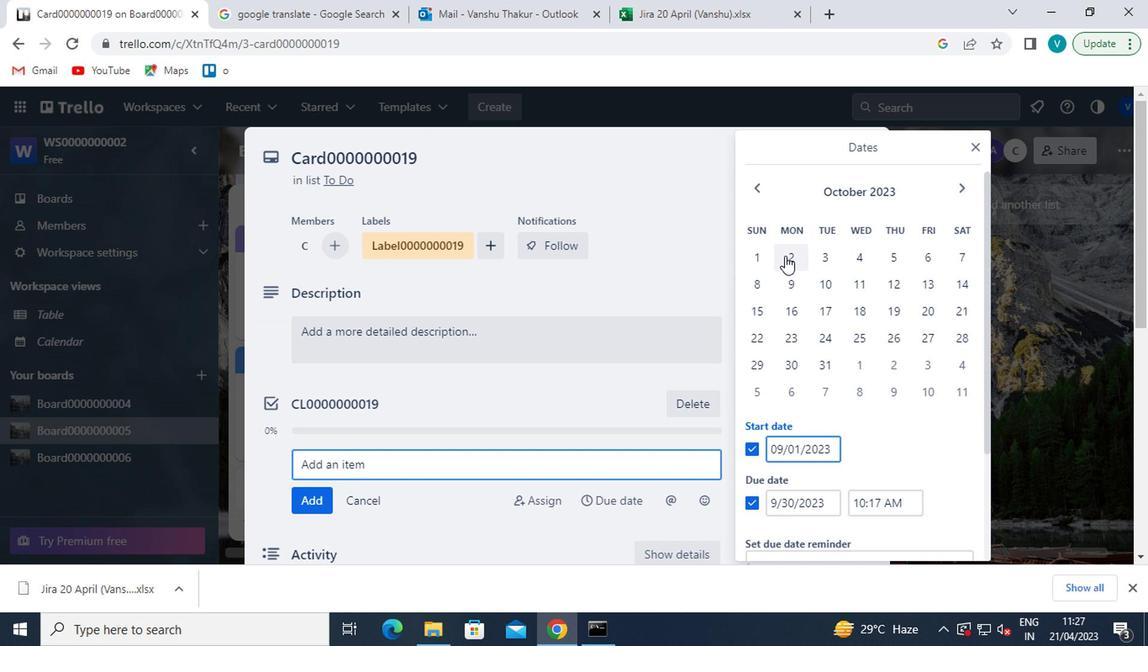 
Action: Mouse moved to (829, 361)
Screenshot: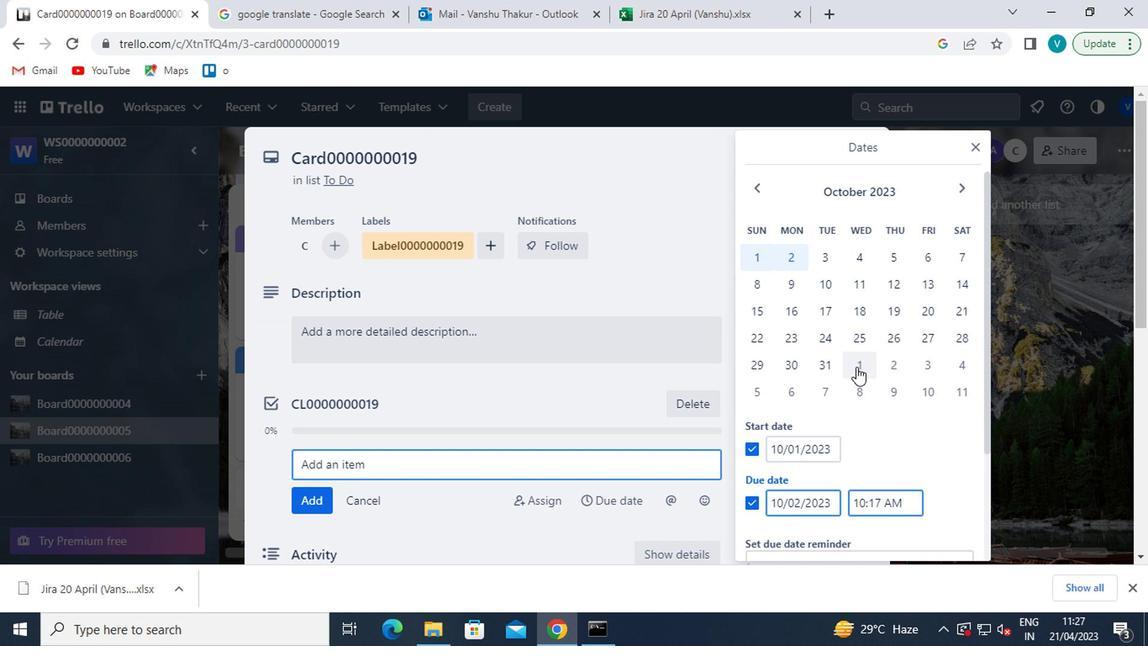 
Action: Mouse pressed left at (829, 361)
Screenshot: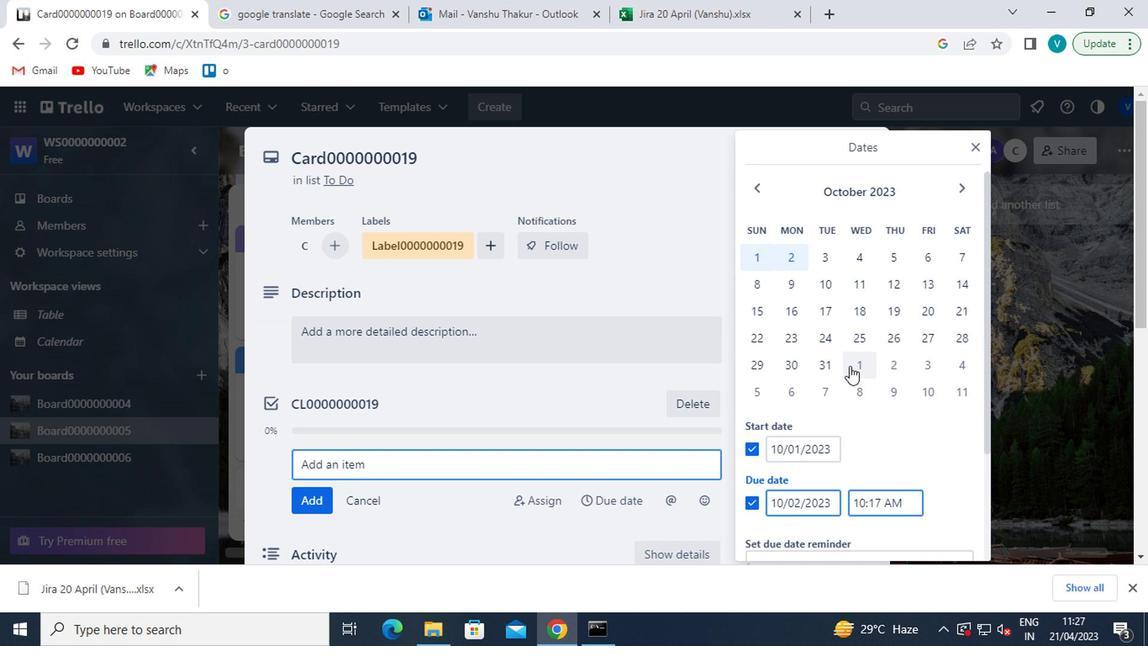 
Action: Mouse moved to (829, 366)
Screenshot: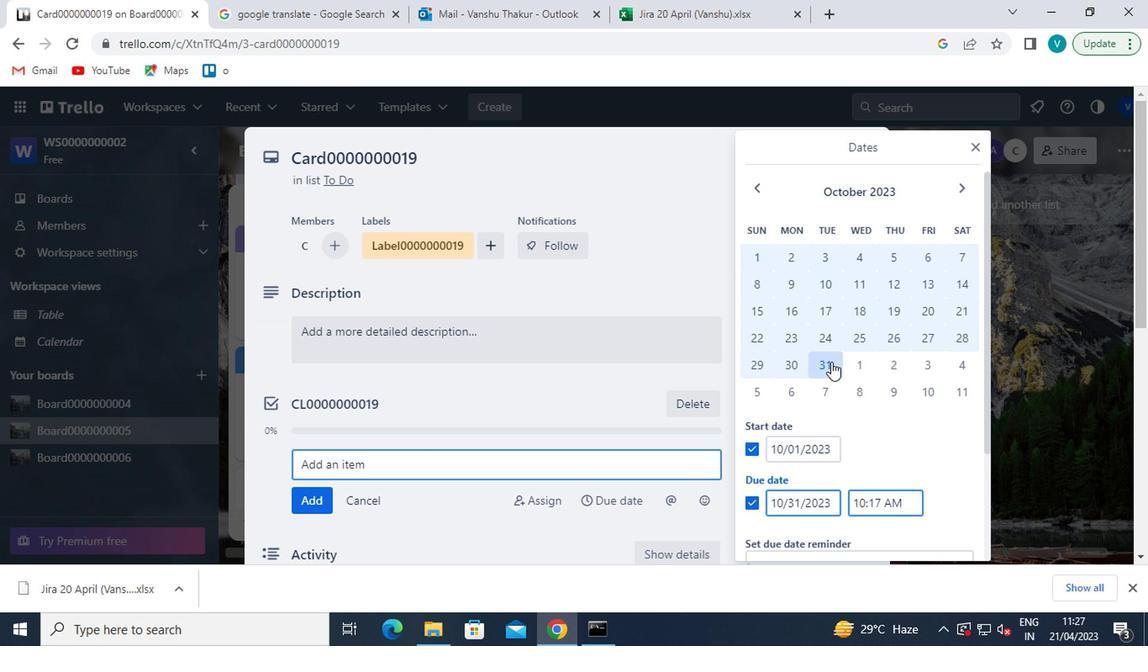 
Action: Mouse scrolled (829, 364) with delta (0, -1)
Screenshot: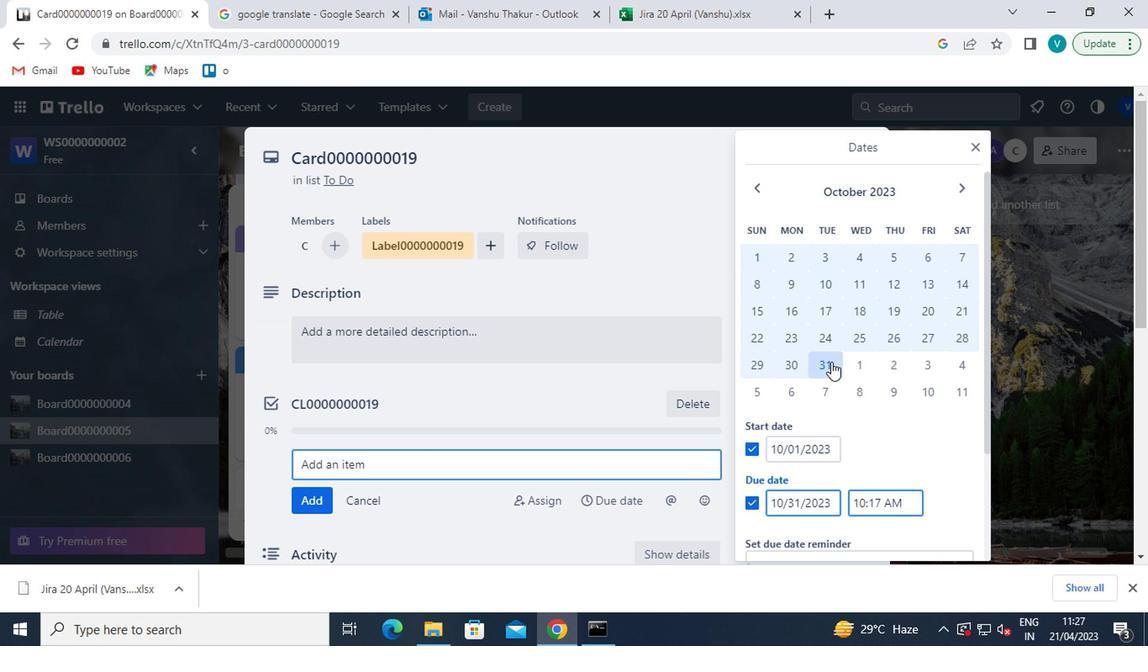 
Action: Mouse moved to (829, 366)
Screenshot: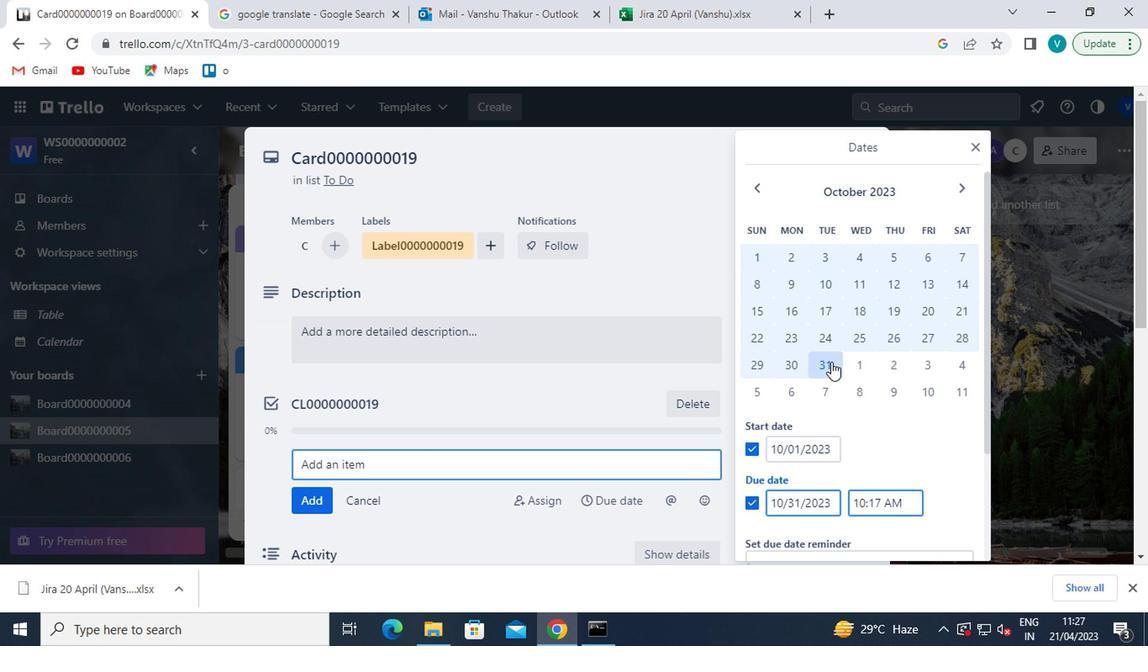 
Action: Mouse scrolled (829, 366) with delta (0, 0)
Screenshot: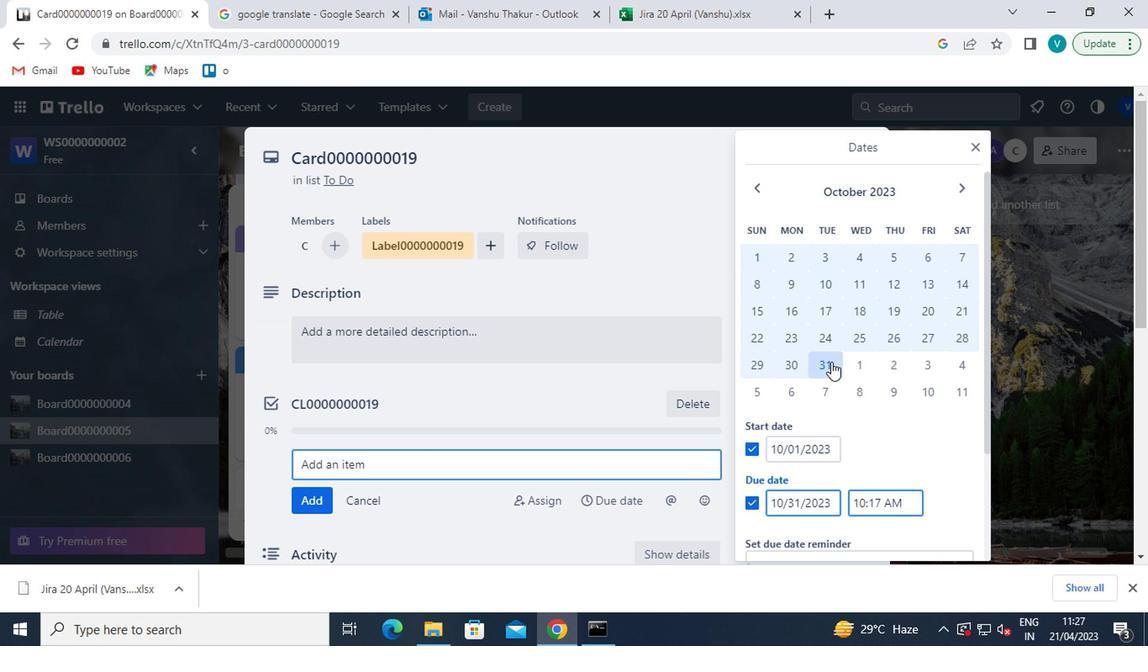 
Action: Mouse scrolled (829, 366) with delta (0, 0)
Screenshot: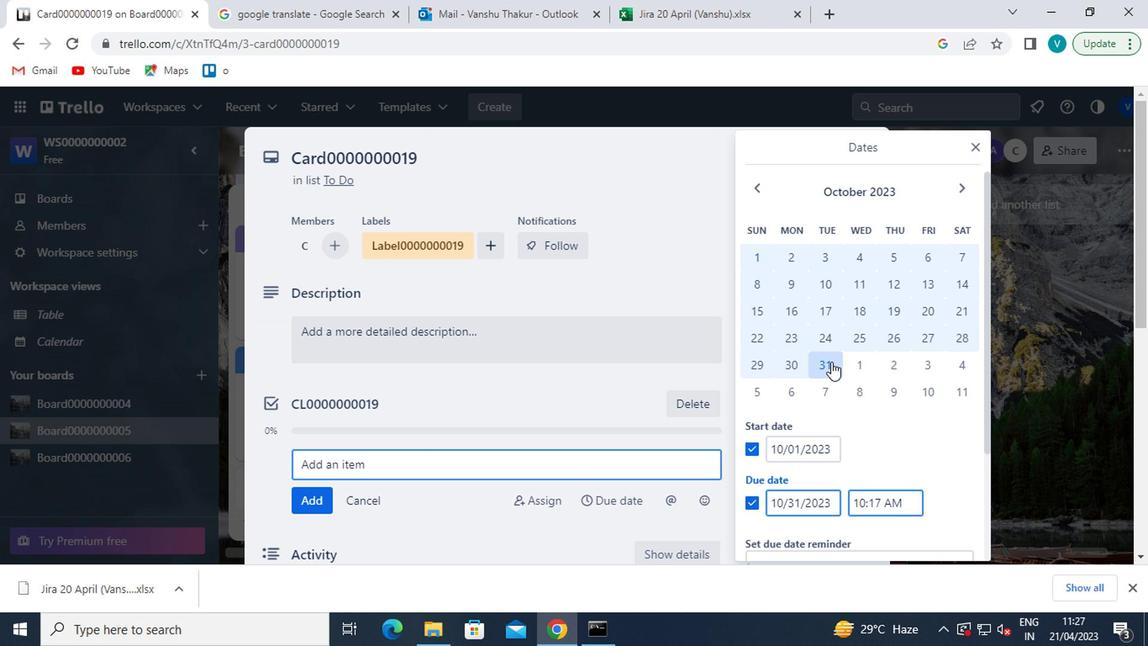 
Action: Mouse moved to (786, 498)
Screenshot: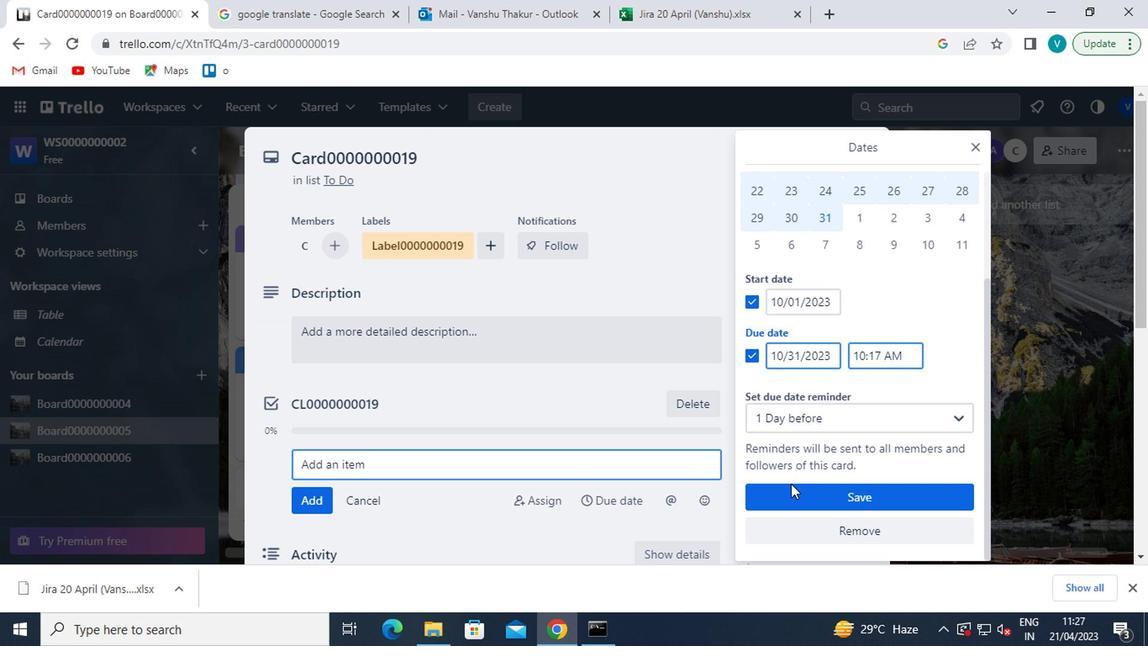 
Action: Mouse pressed left at (786, 498)
Screenshot: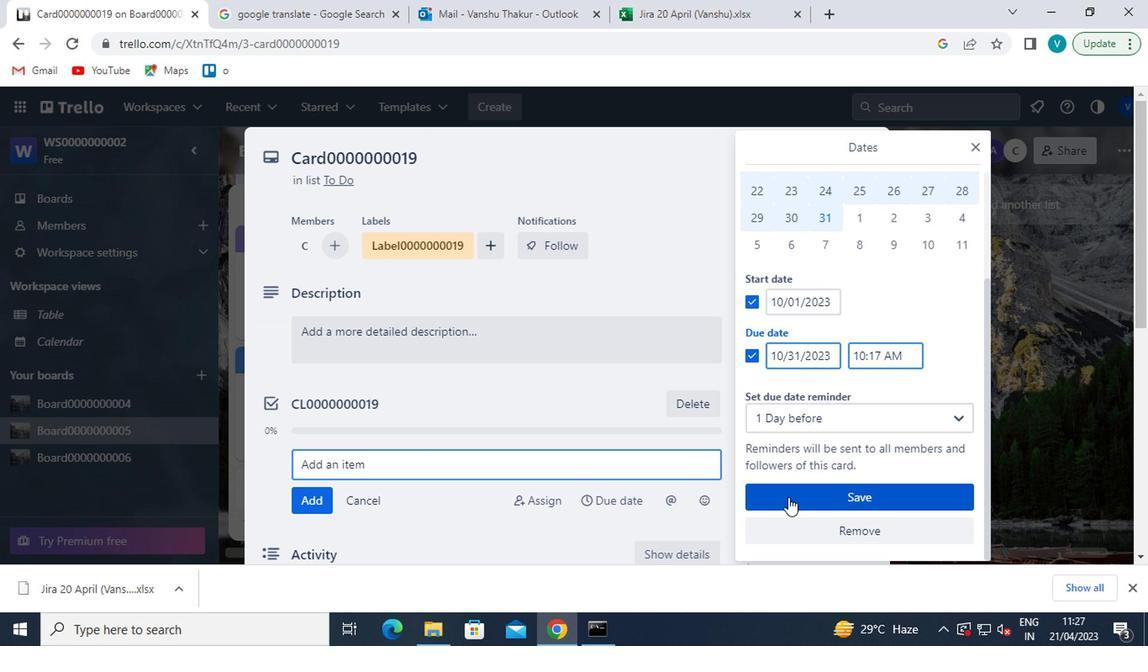 
Action: Mouse moved to (692, 388)
Screenshot: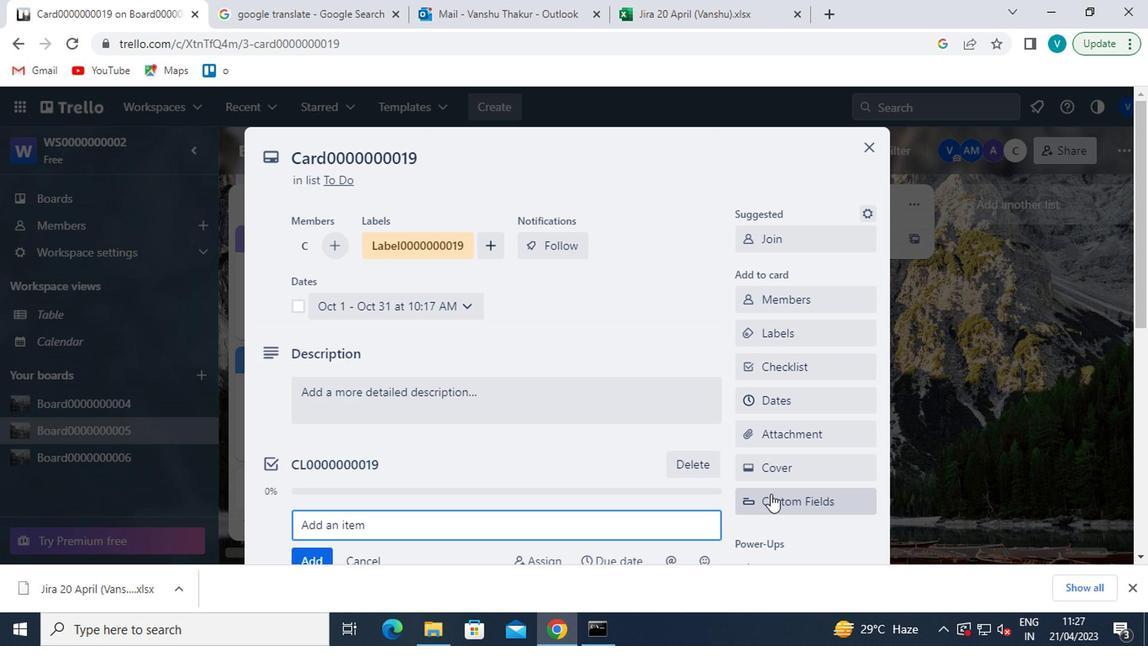 
